 Task: Create new Company, with domain: 'qualcomm.com' and type: 'Prospect'. Add new contact for this company, with mail Id: 'Arpita.Sharma@qualcomm.com', First Name: Arpita, Last name:  Sharma, Job Title: 'IT Support Specialist', Phone Number: '(702) 555-3456'. Change life cycle stage to  Lead and lead status to  In Progress. Logged in from softage.6@softage.net
Action: Mouse moved to (110, 77)
Screenshot: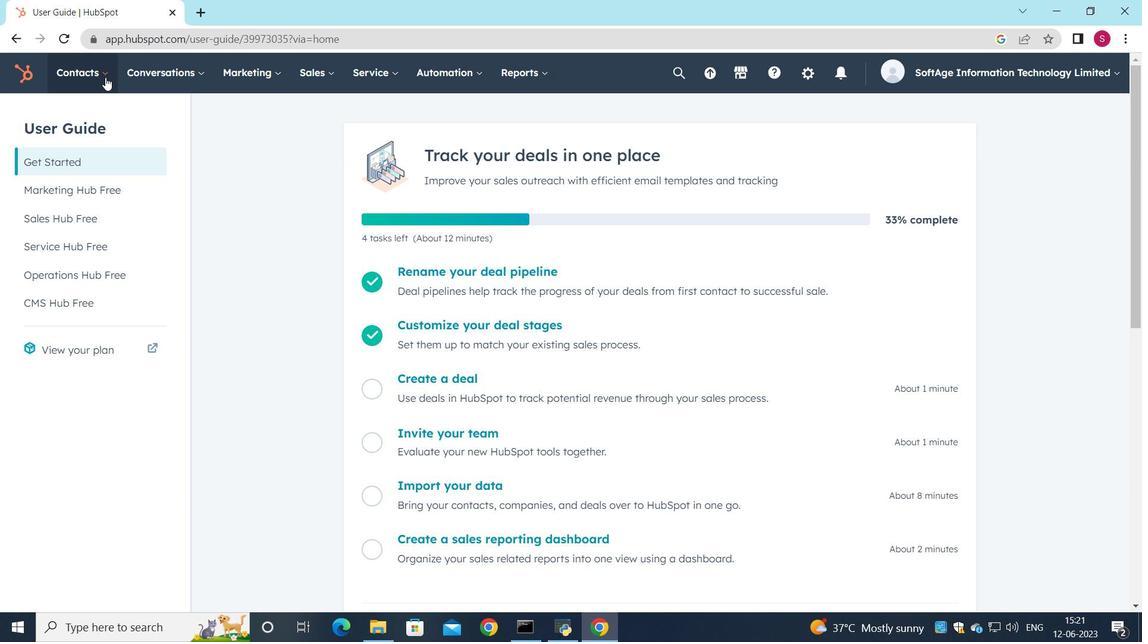 
Action: Mouse pressed left at (110, 77)
Screenshot: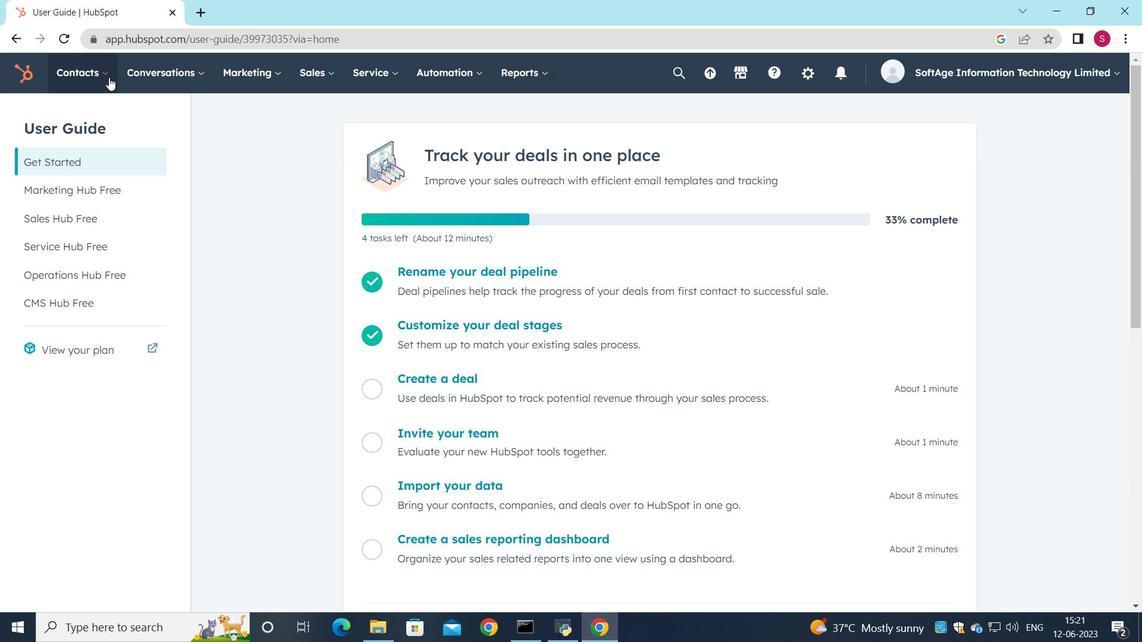 
Action: Mouse moved to (115, 142)
Screenshot: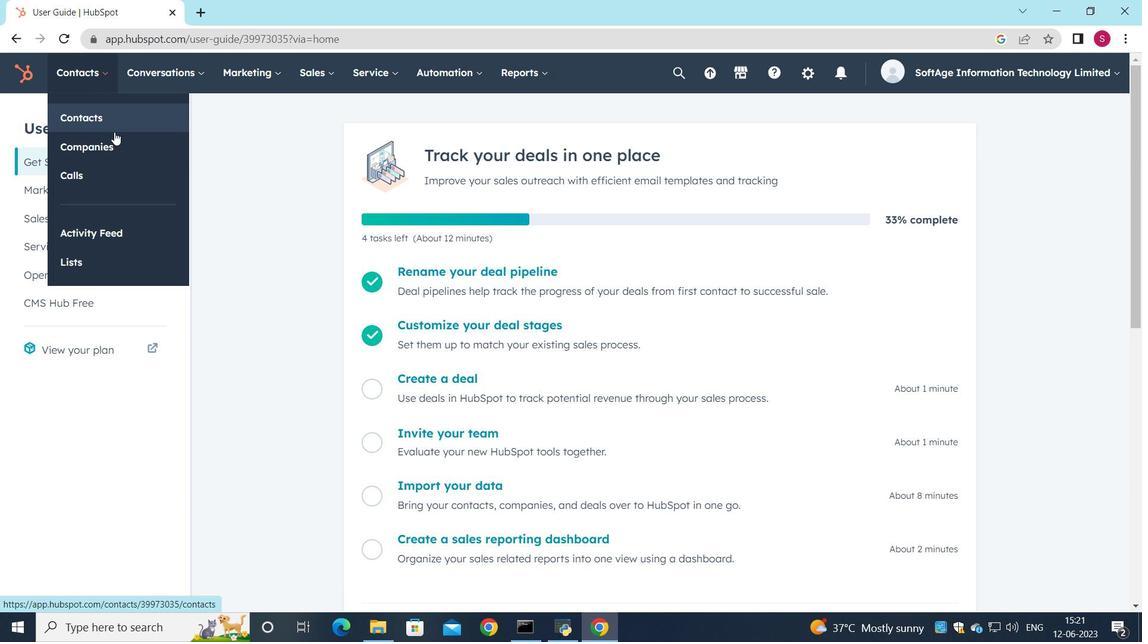 
Action: Mouse pressed left at (115, 142)
Screenshot: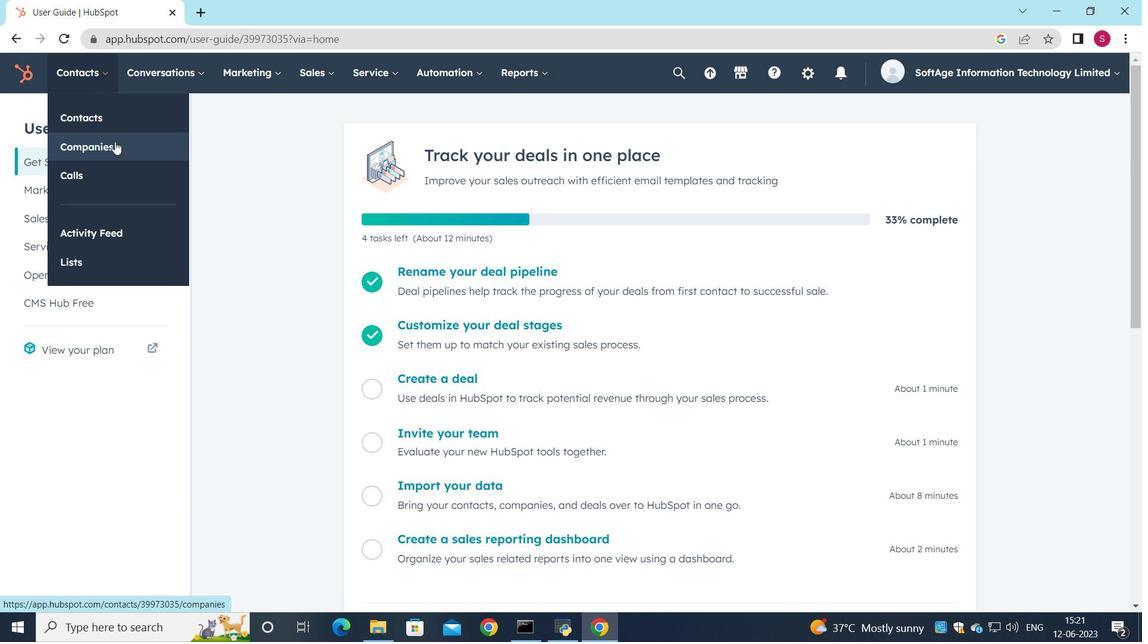 
Action: Mouse moved to (1065, 127)
Screenshot: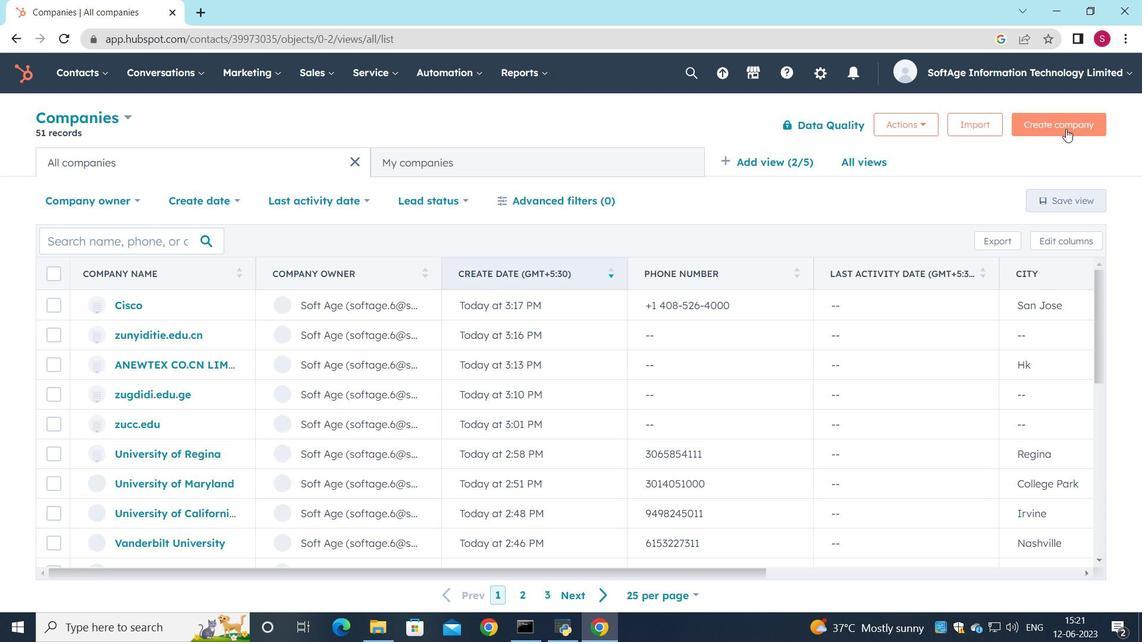 
Action: Mouse pressed left at (1065, 127)
Screenshot: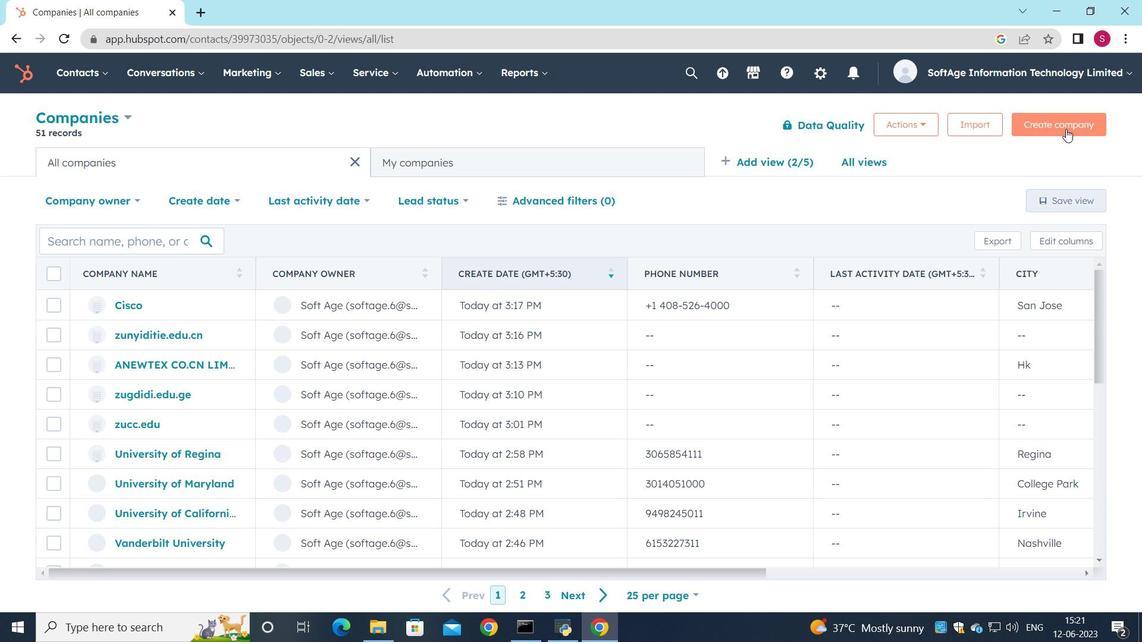 
Action: Mouse moved to (865, 196)
Screenshot: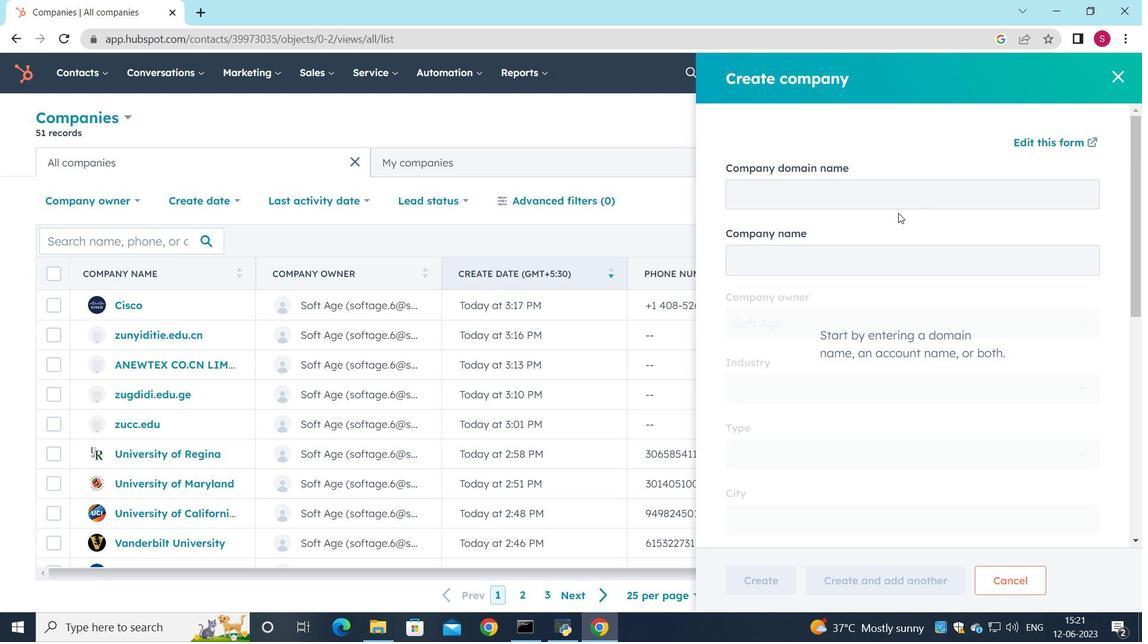 
Action: Mouse pressed left at (865, 196)
Screenshot: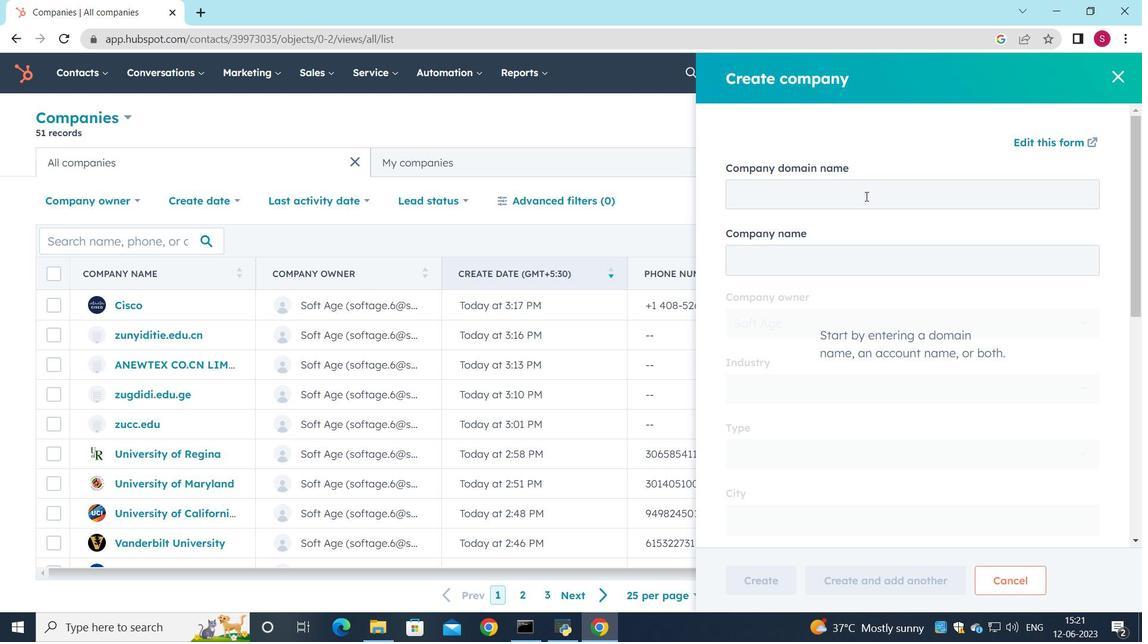 
Action: Key pressed qualcomm.com
Screenshot: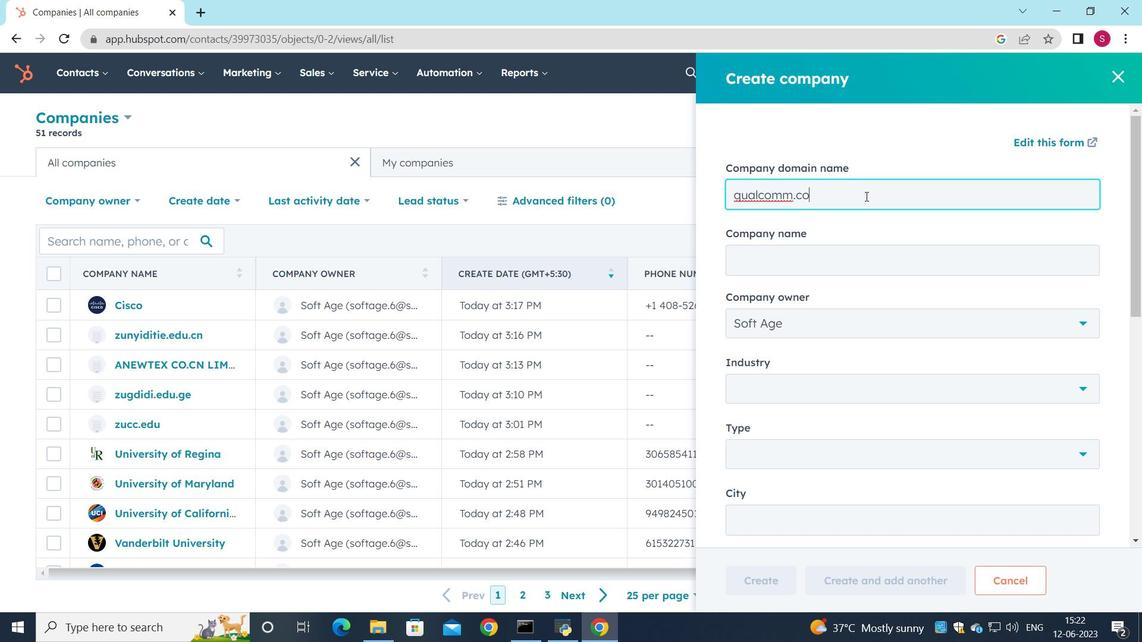 
Action: Mouse moved to (846, 275)
Screenshot: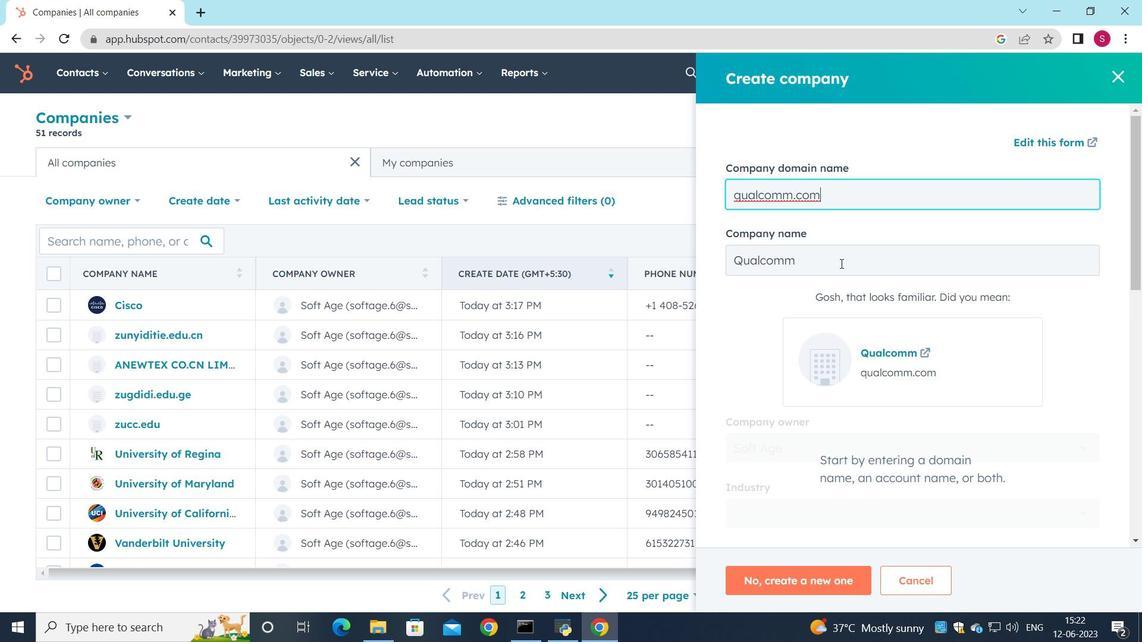 
Action: Mouse scrolled (846, 274) with delta (0, 0)
Screenshot: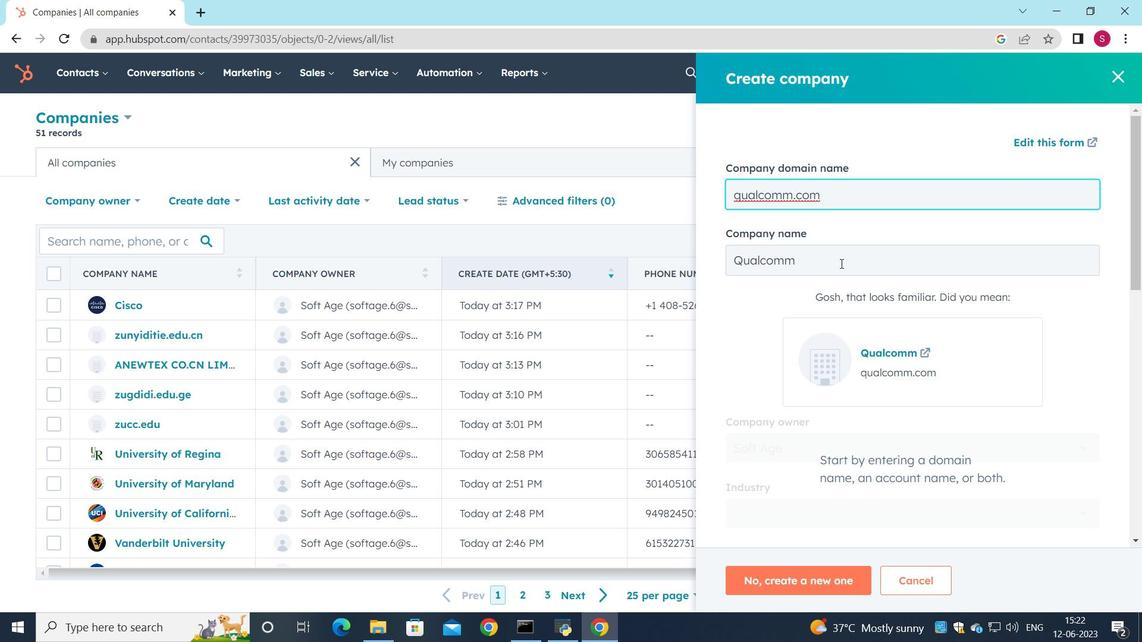 
Action: Mouse moved to (847, 277)
Screenshot: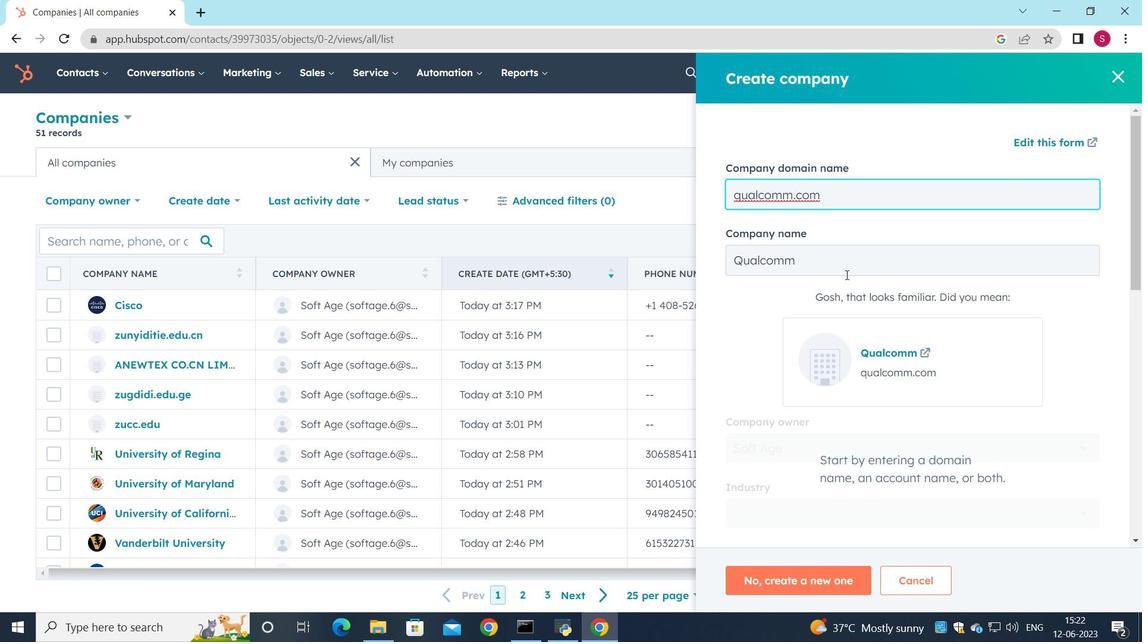 
Action: Mouse scrolled (847, 277) with delta (0, 0)
Screenshot: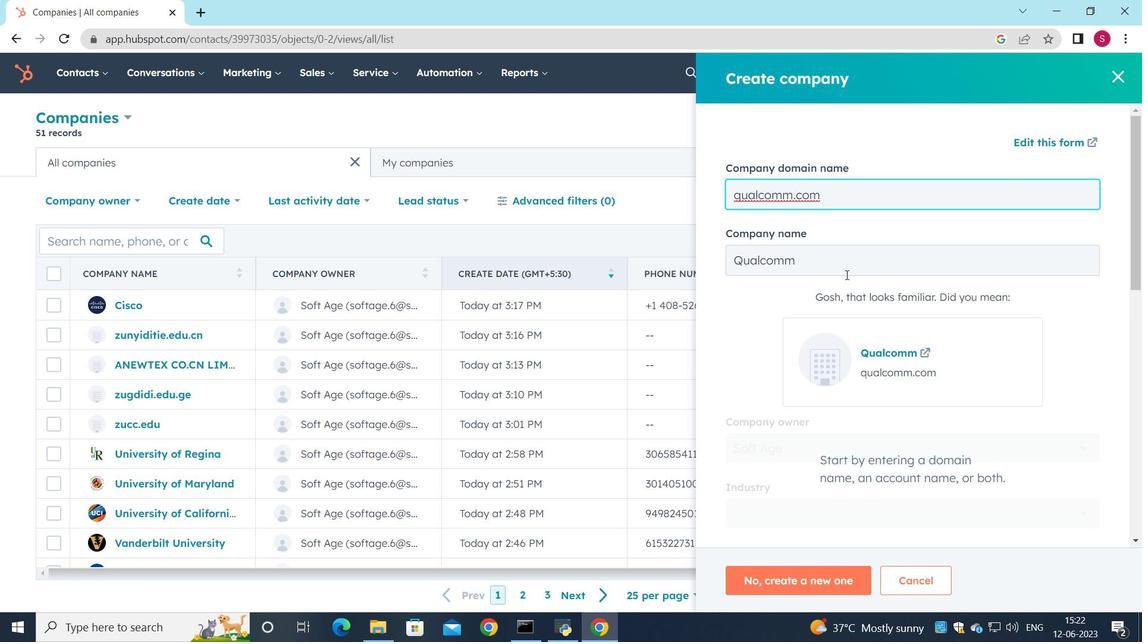 
Action: Mouse moved to (847, 279)
Screenshot: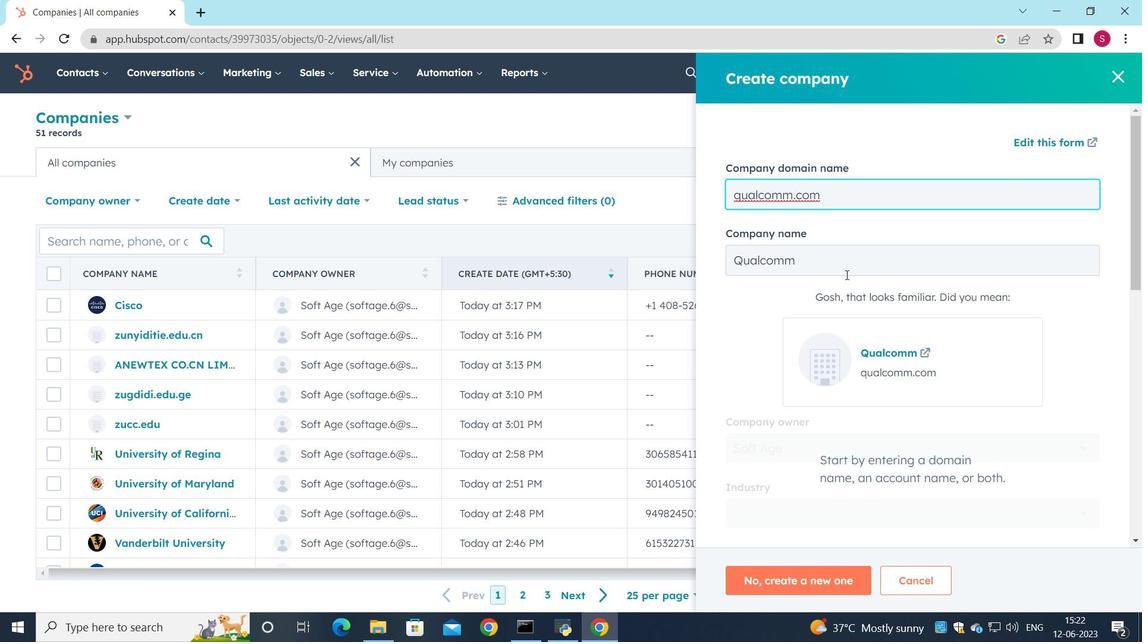
Action: Mouse scrolled (847, 278) with delta (0, 0)
Screenshot: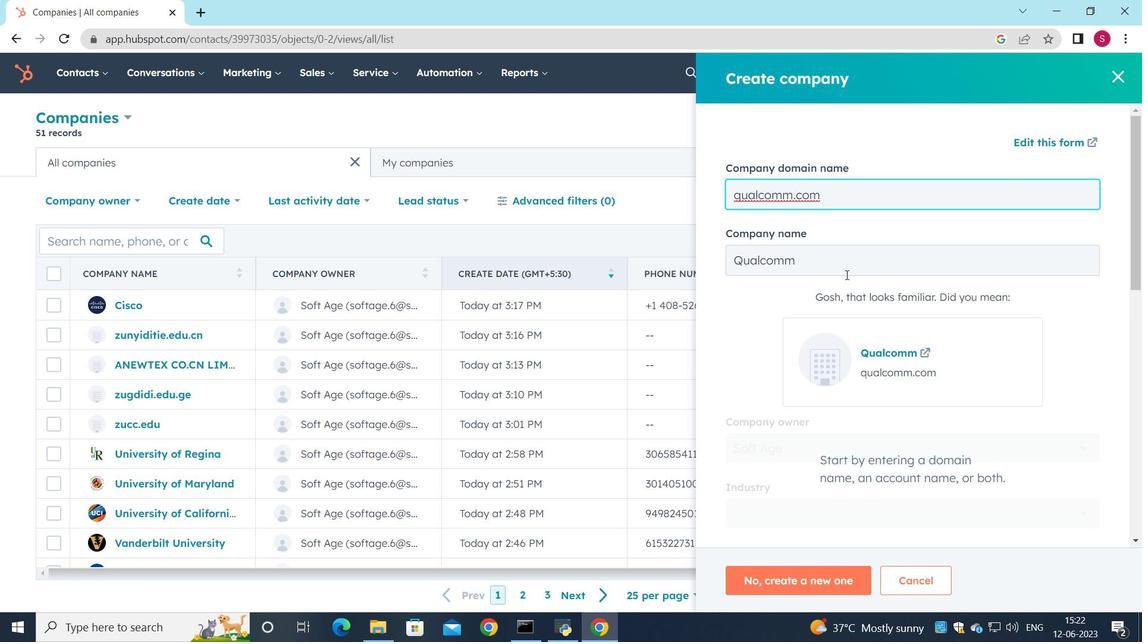 
Action: Mouse moved to (869, 306)
Screenshot: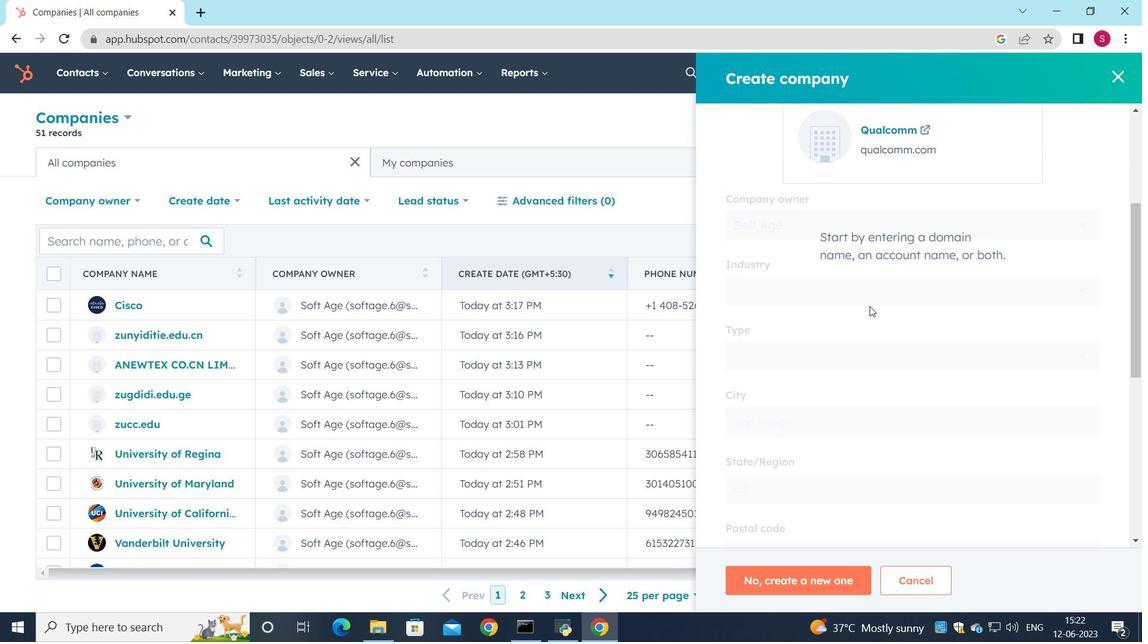 
Action: Mouse scrolled (869, 306) with delta (0, 0)
Screenshot: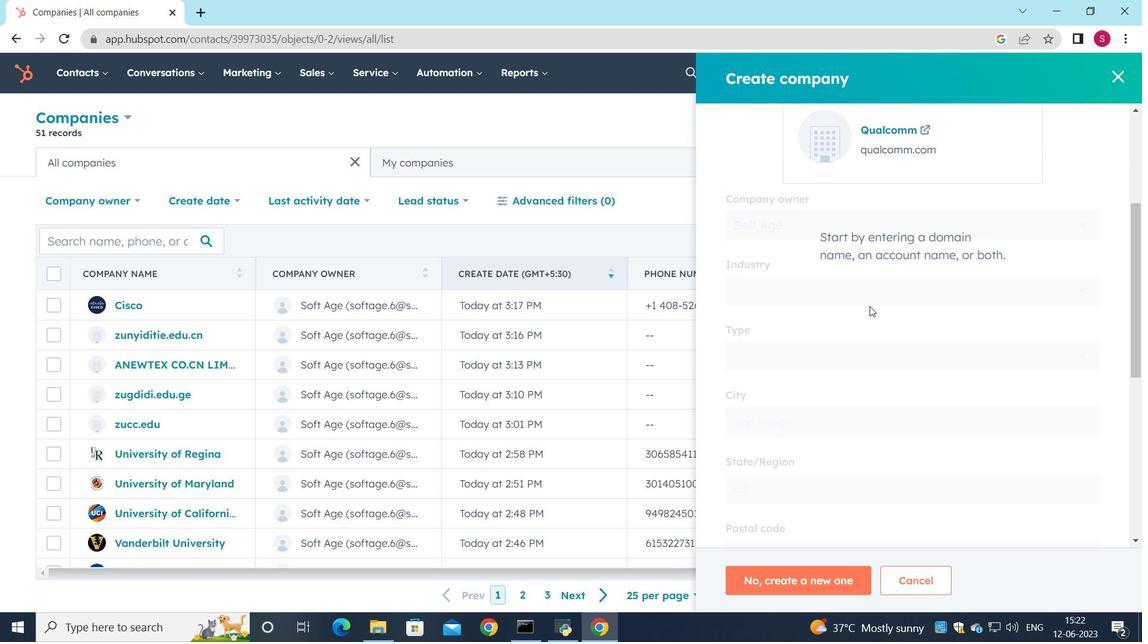 
Action: Mouse scrolled (869, 306) with delta (0, 0)
Screenshot: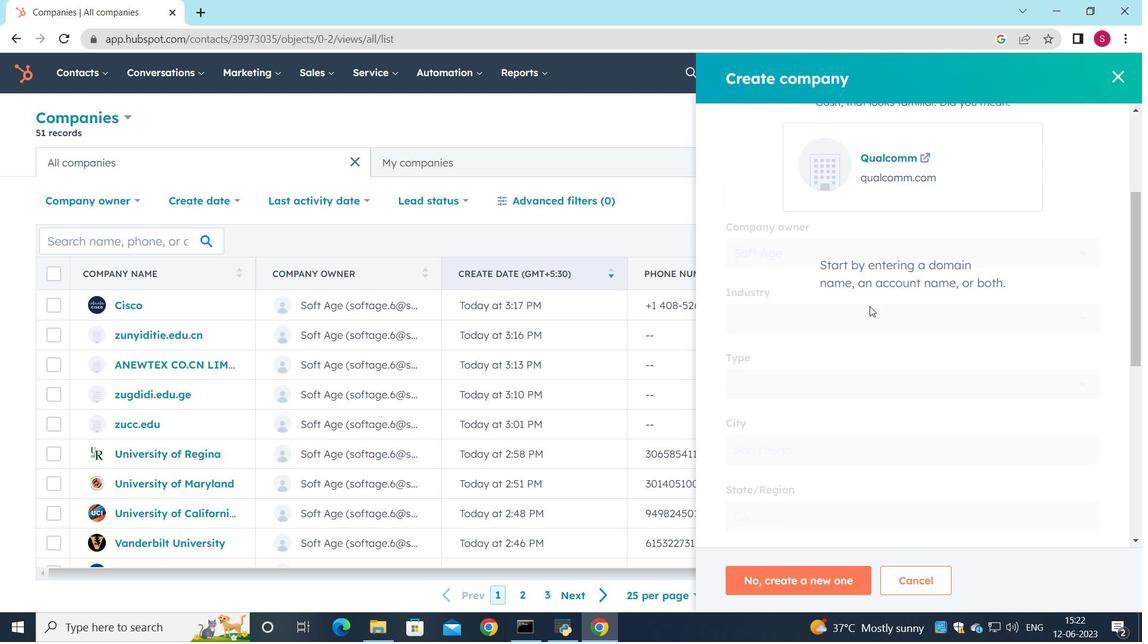 
Action: Mouse scrolled (869, 306) with delta (0, 0)
Screenshot: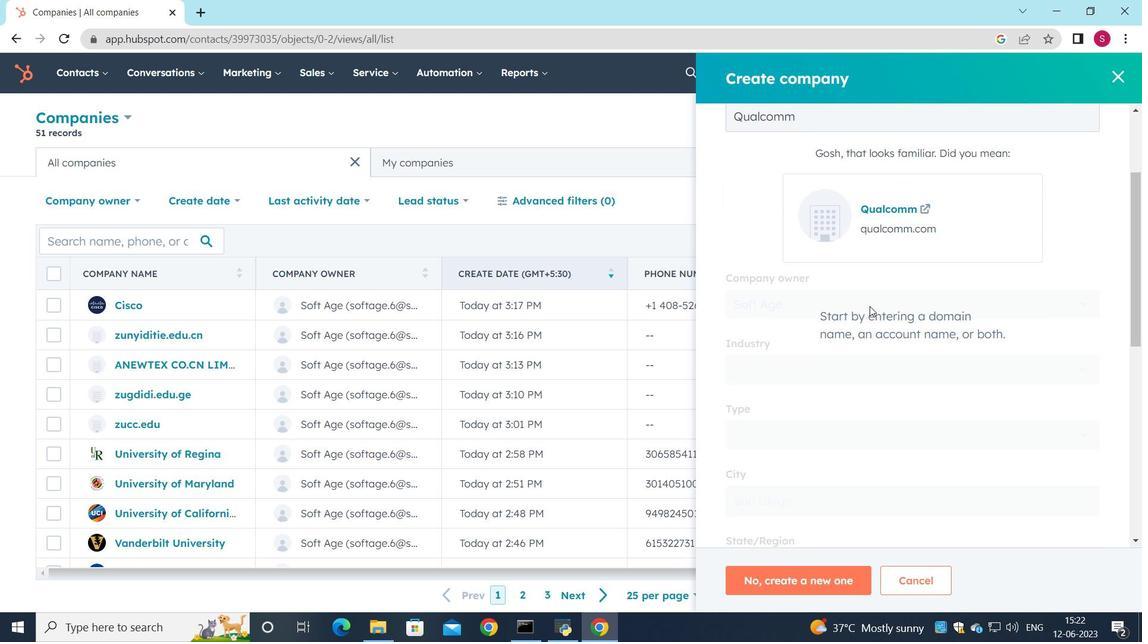 
Action: Mouse scrolled (869, 306) with delta (0, 0)
Screenshot: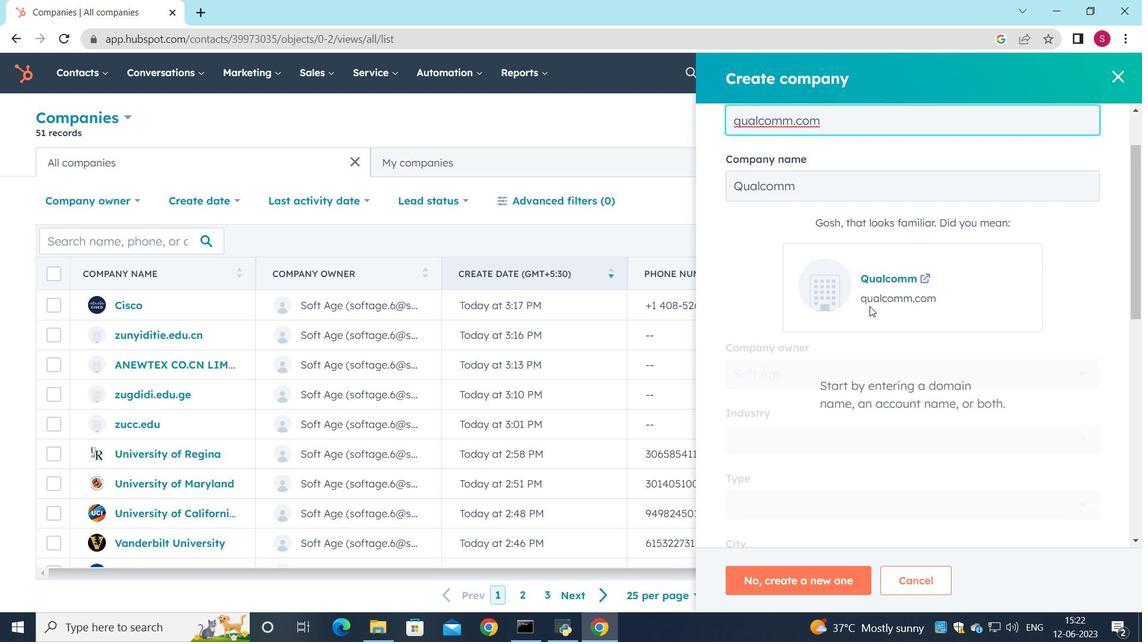 
Action: Mouse moved to (801, 590)
Screenshot: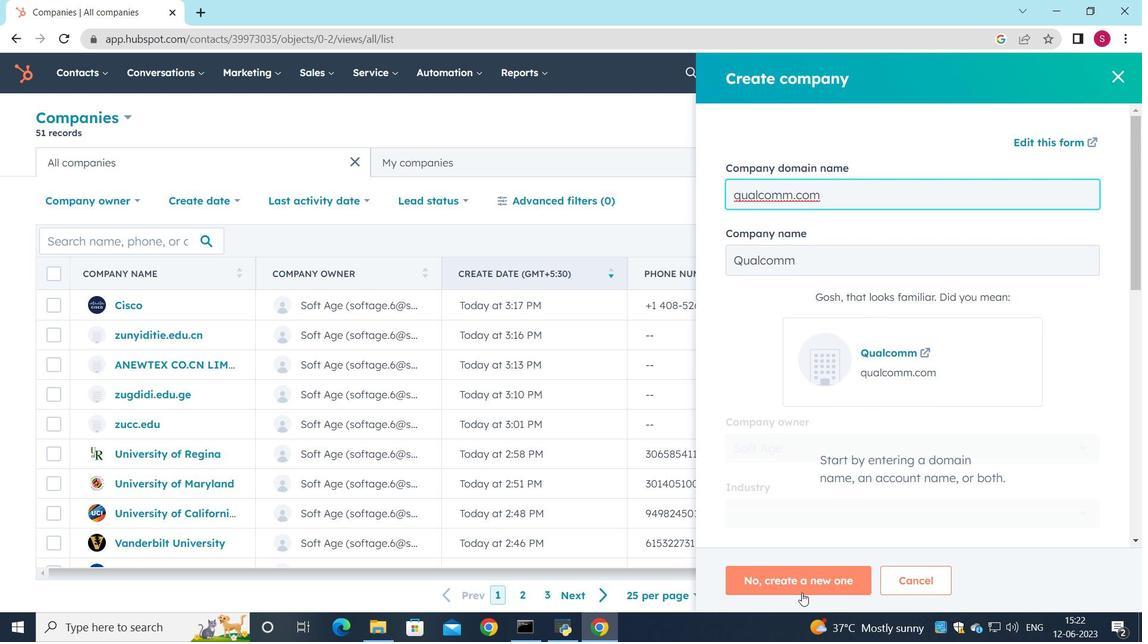 
Action: Mouse pressed left at (801, 590)
Screenshot: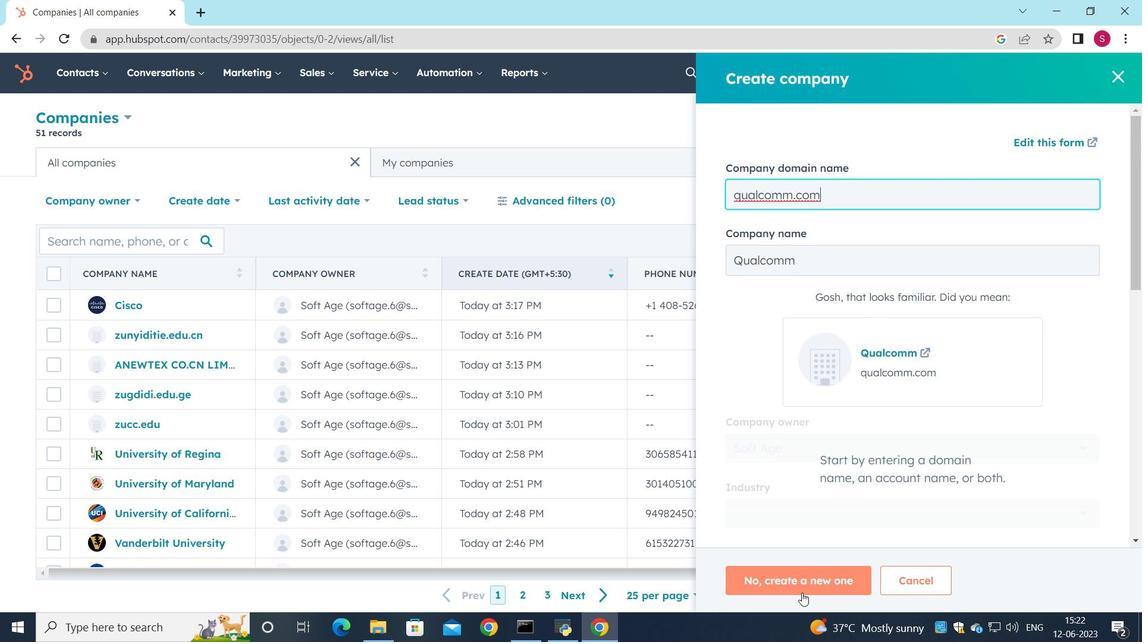 
Action: Mouse moved to (796, 413)
Screenshot: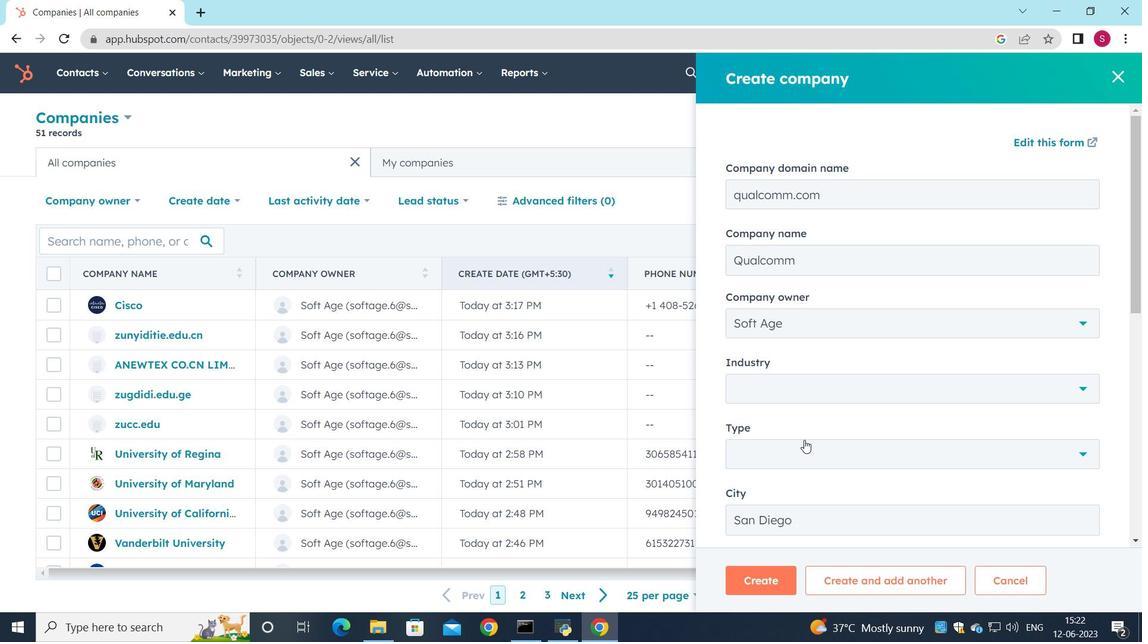 
Action: Mouse scrolled (796, 412) with delta (0, 0)
Screenshot: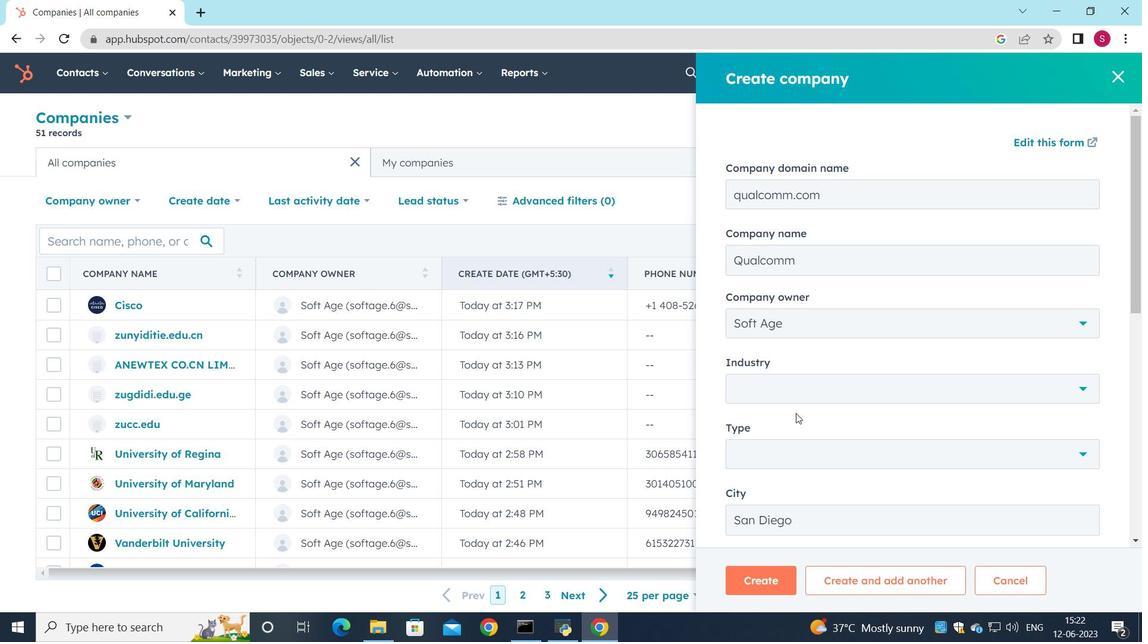 
Action: Mouse scrolled (796, 412) with delta (0, 0)
Screenshot: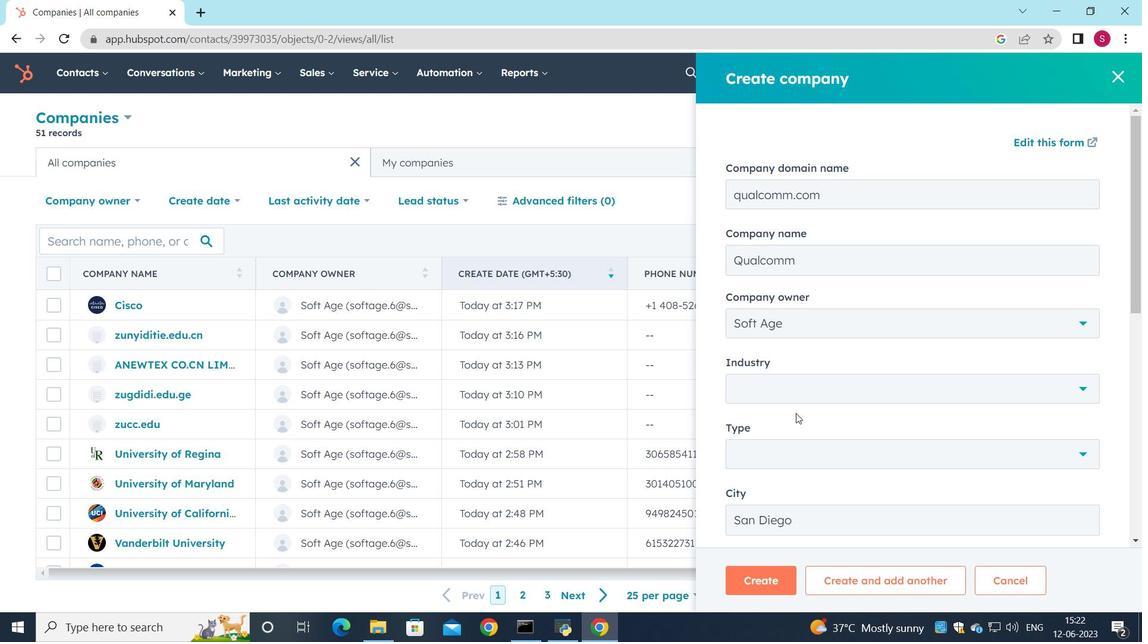 
Action: Mouse scrolled (796, 412) with delta (0, 0)
Screenshot: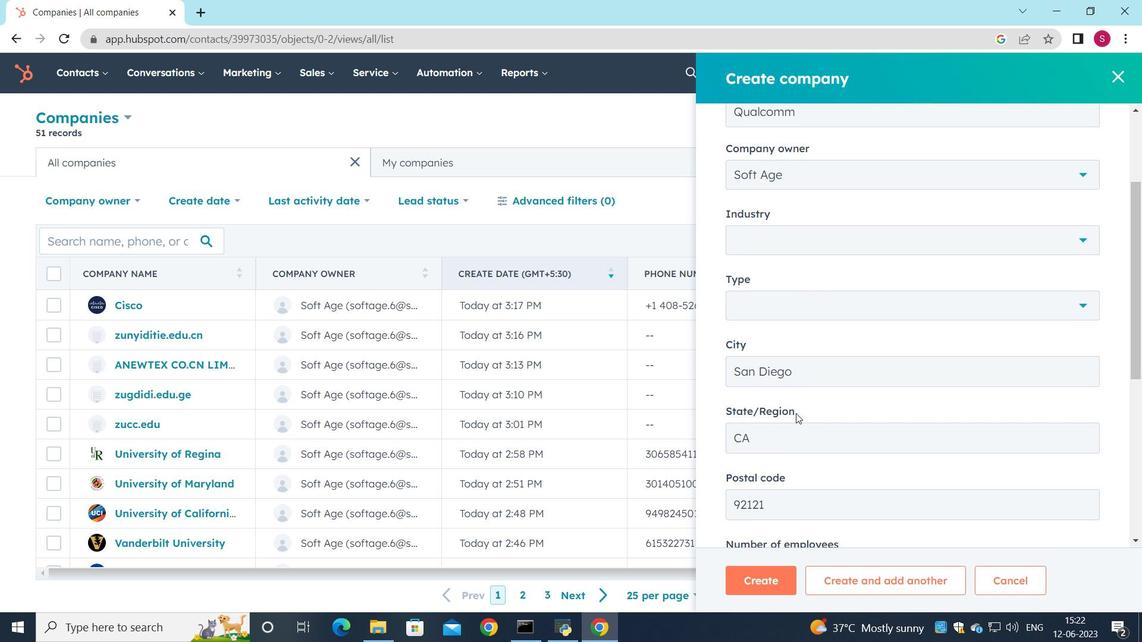 
Action: Mouse scrolled (796, 412) with delta (0, 0)
Screenshot: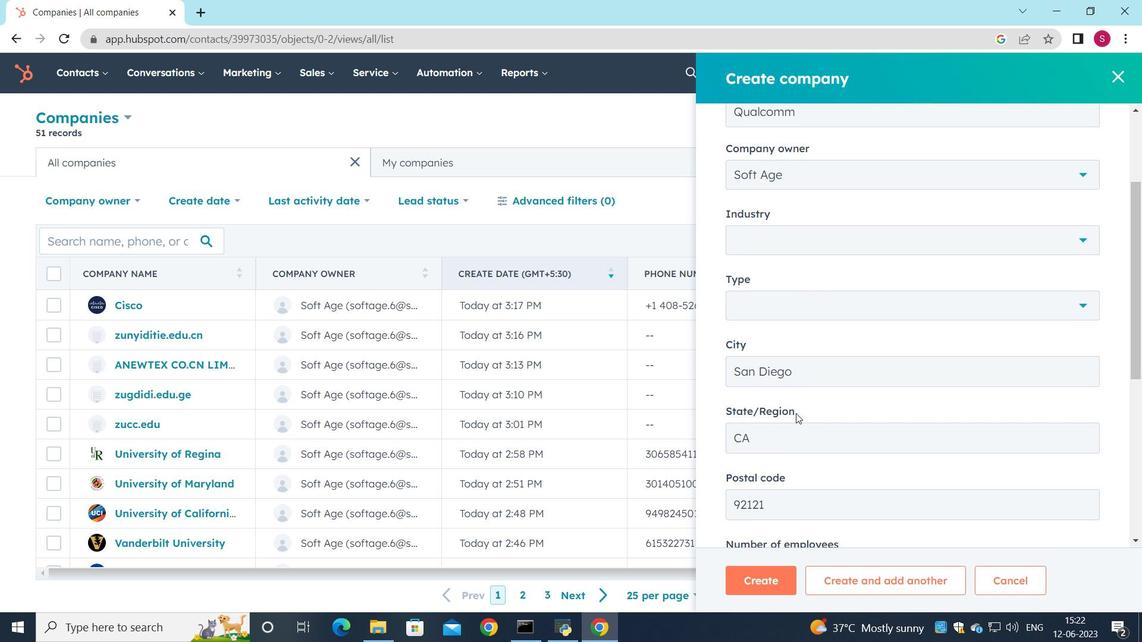 
Action: Mouse scrolled (796, 412) with delta (0, 0)
Screenshot: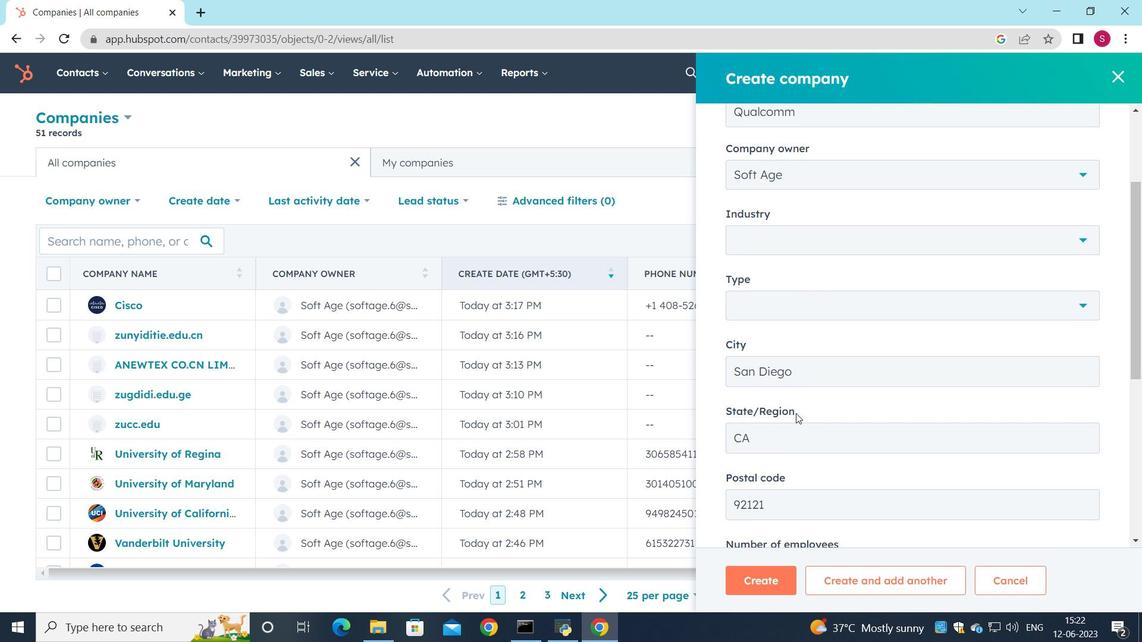 
Action: Mouse moved to (759, 582)
Screenshot: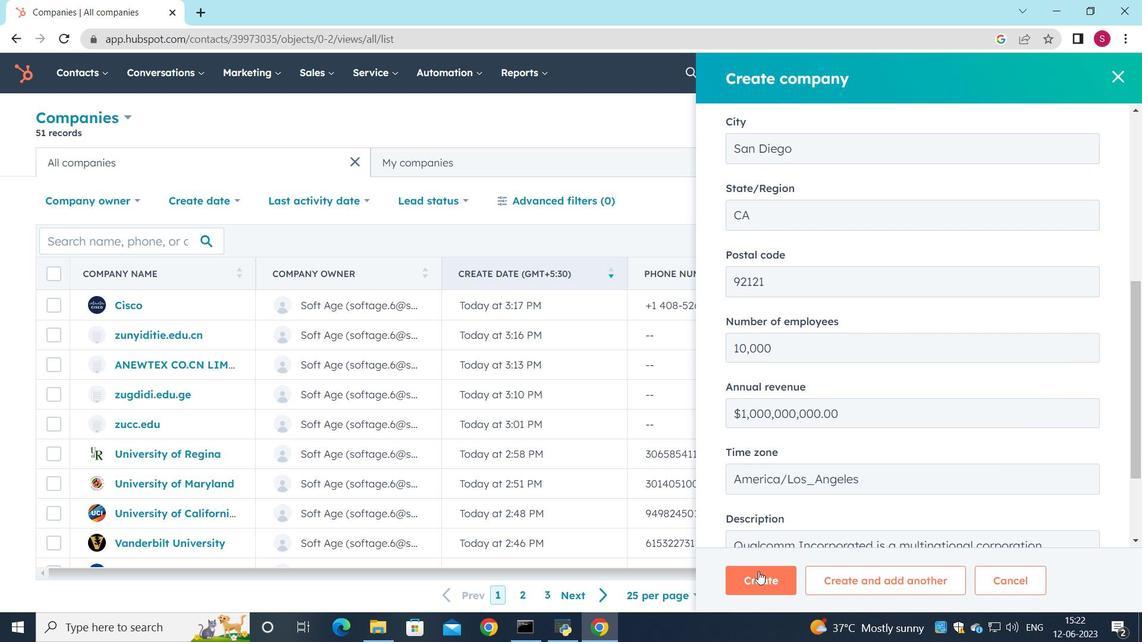 
Action: Mouse pressed left at (759, 582)
Screenshot: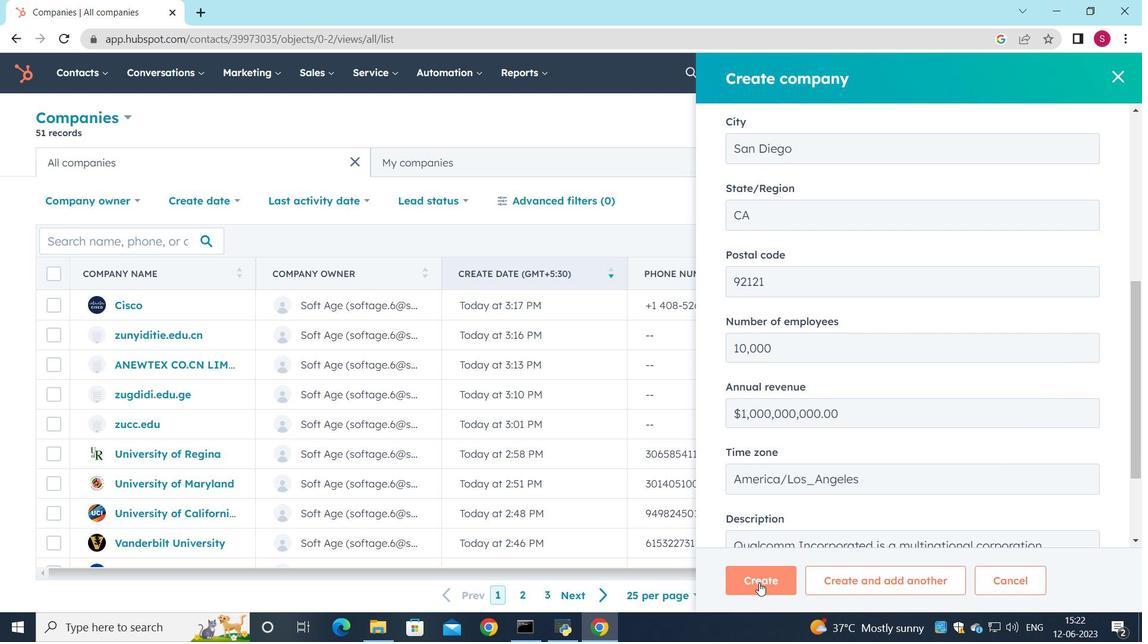
Action: Mouse moved to (684, 428)
Screenshot: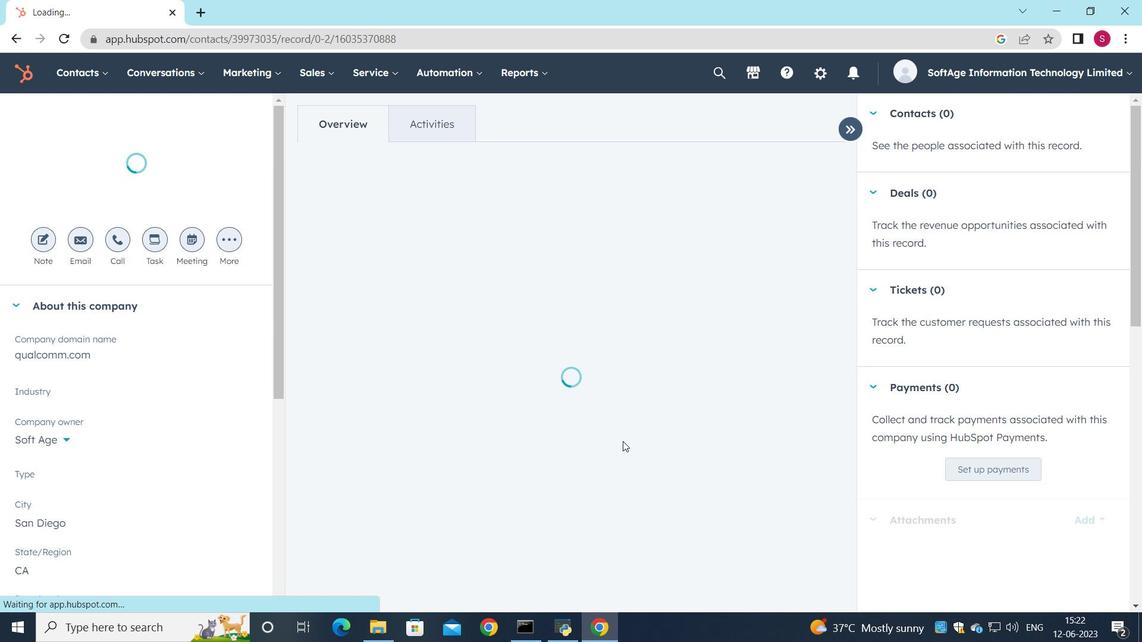 
Action: Mouse scrolled (684, 427) with delta (0, 0)
Screenshot: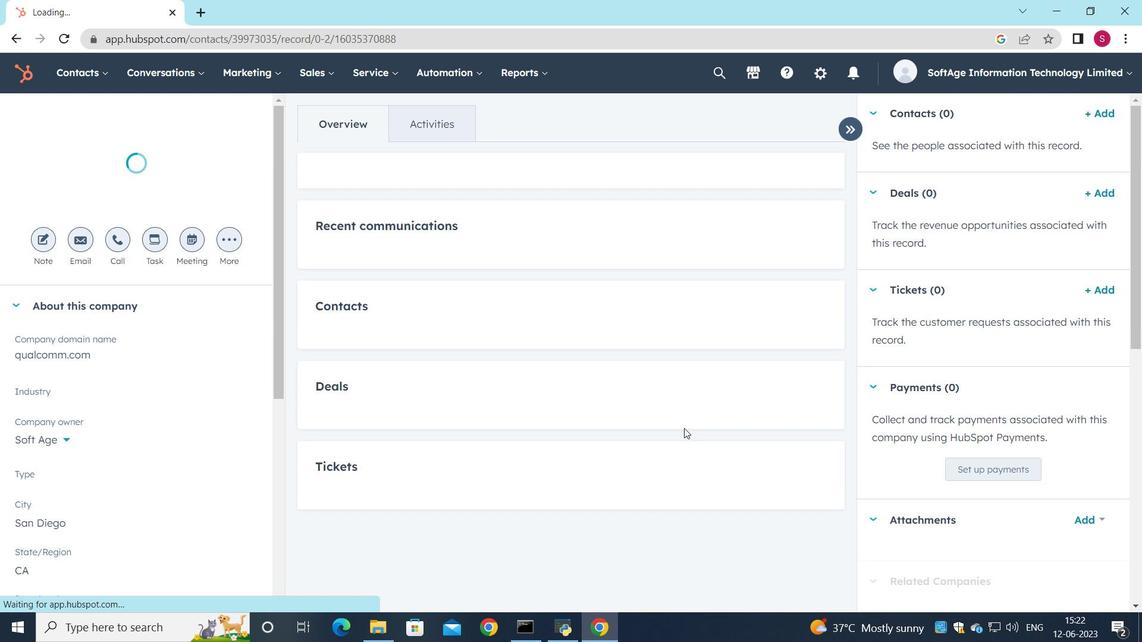 
Action: Mouse scrolled (684, 427) with delta (0, 0)
Screenshot: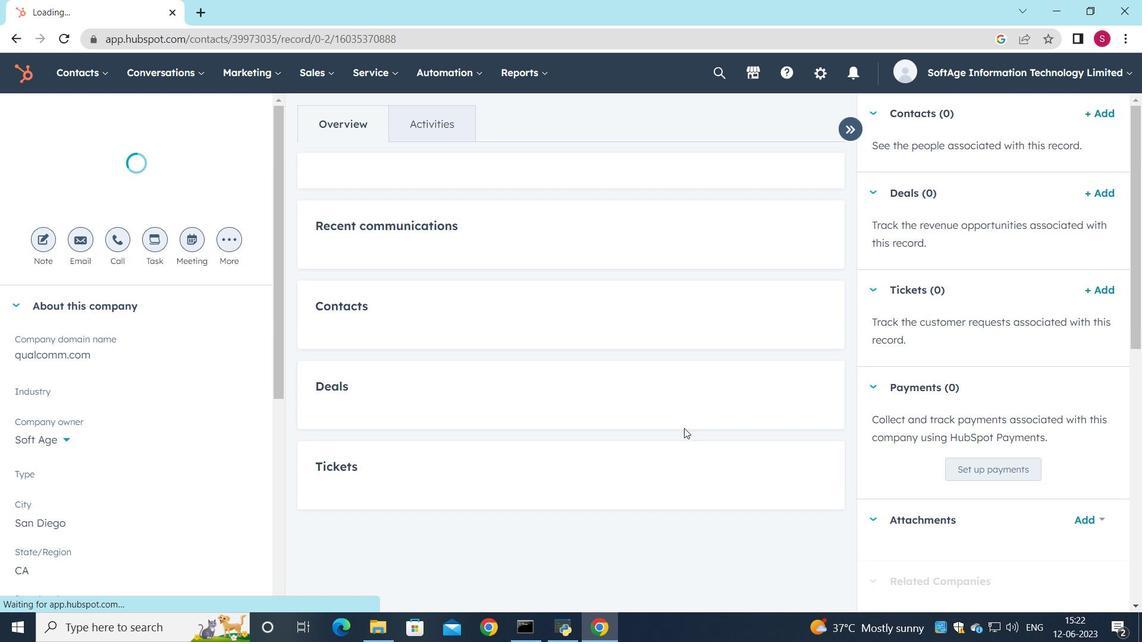 
Action: Mouse moved to (712, 419)
Screenshot: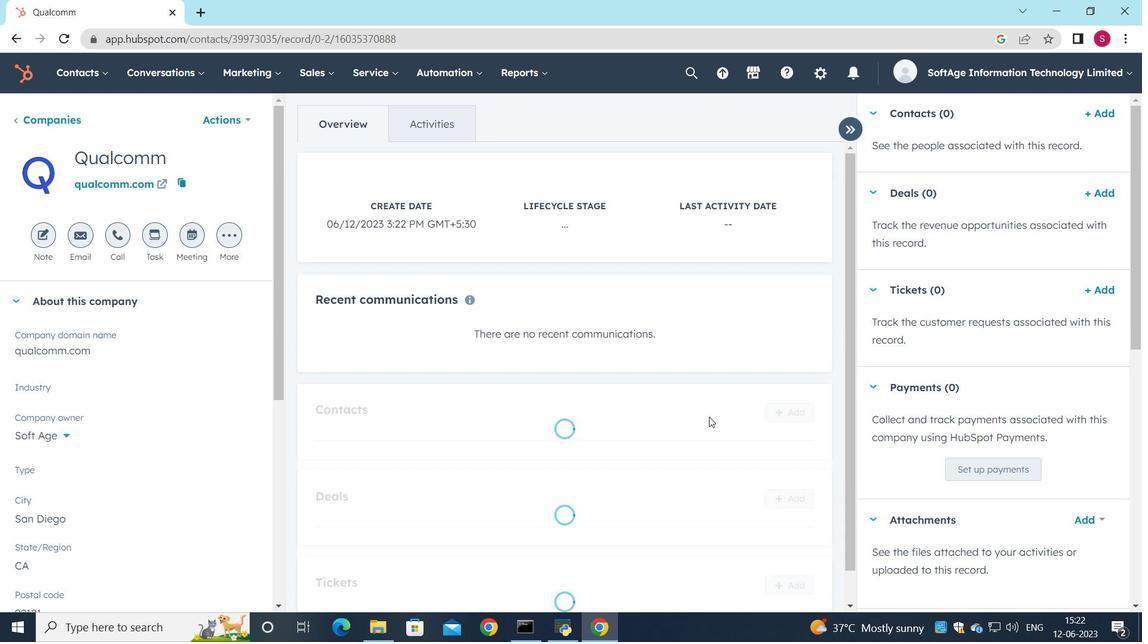 
Action: Mouse scrolled (710, 417) with delta (0, 0)
Screenshot: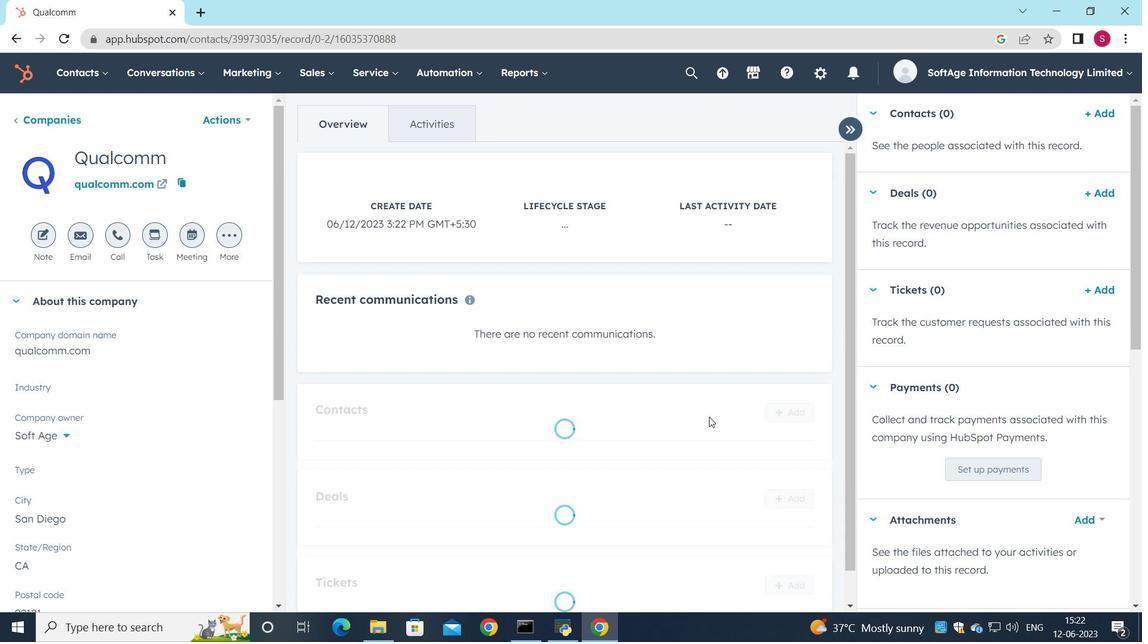
Action: Mouse scrolled (712, 419) with delta (0, 0)
Screenshot: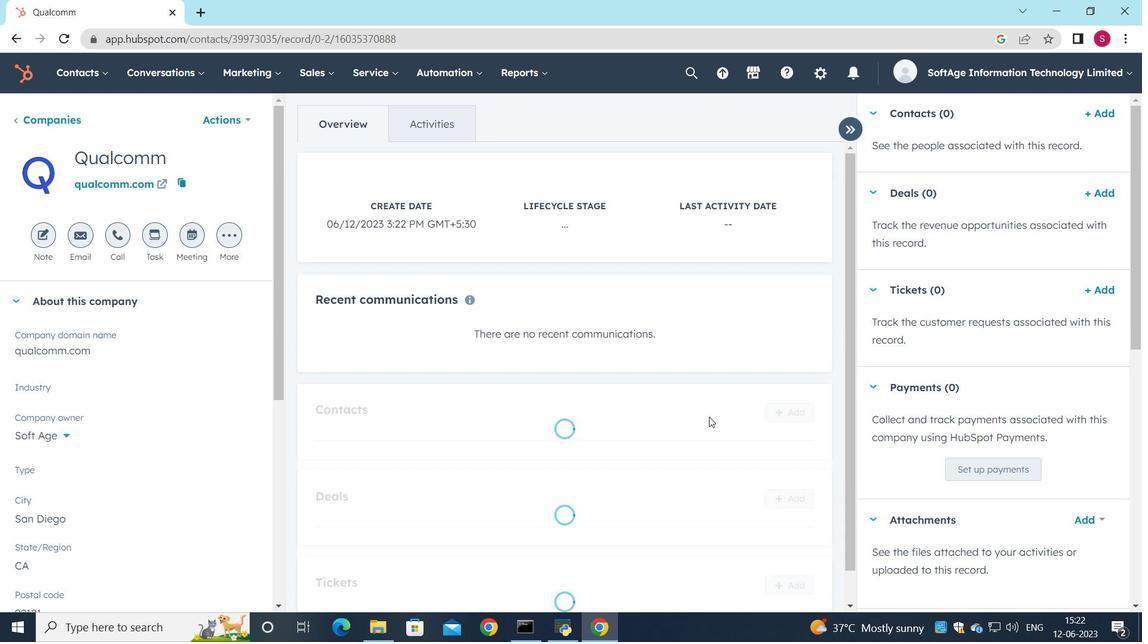 
Action: Mouse moved to (797, 379)
Screenshot: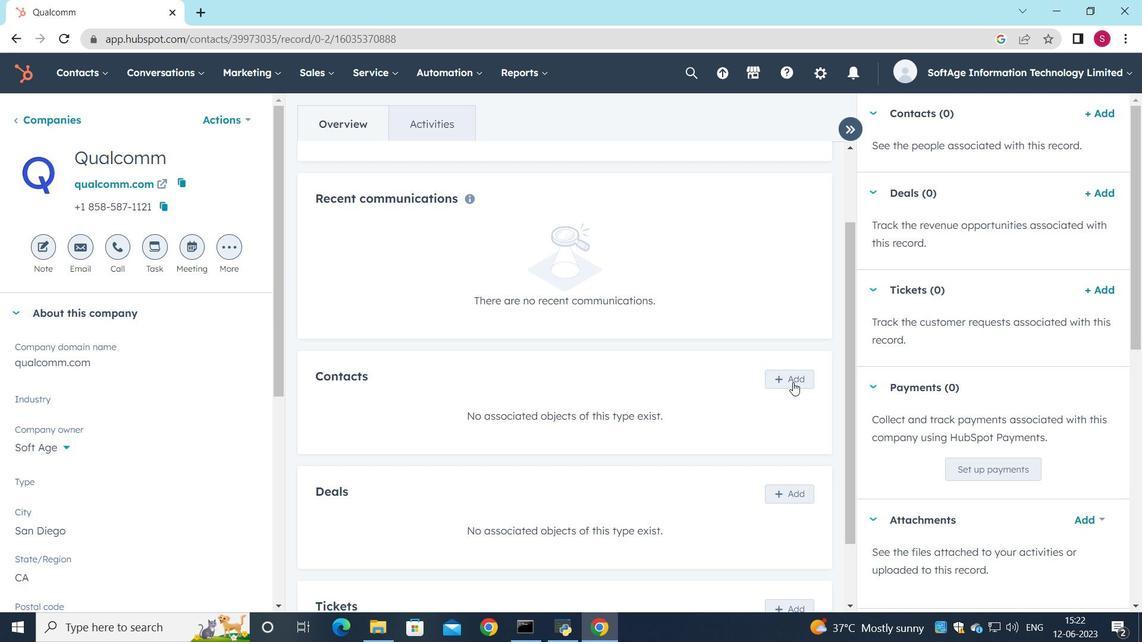 
Action: Mouse pressed left at (797, 379)
Screenshot: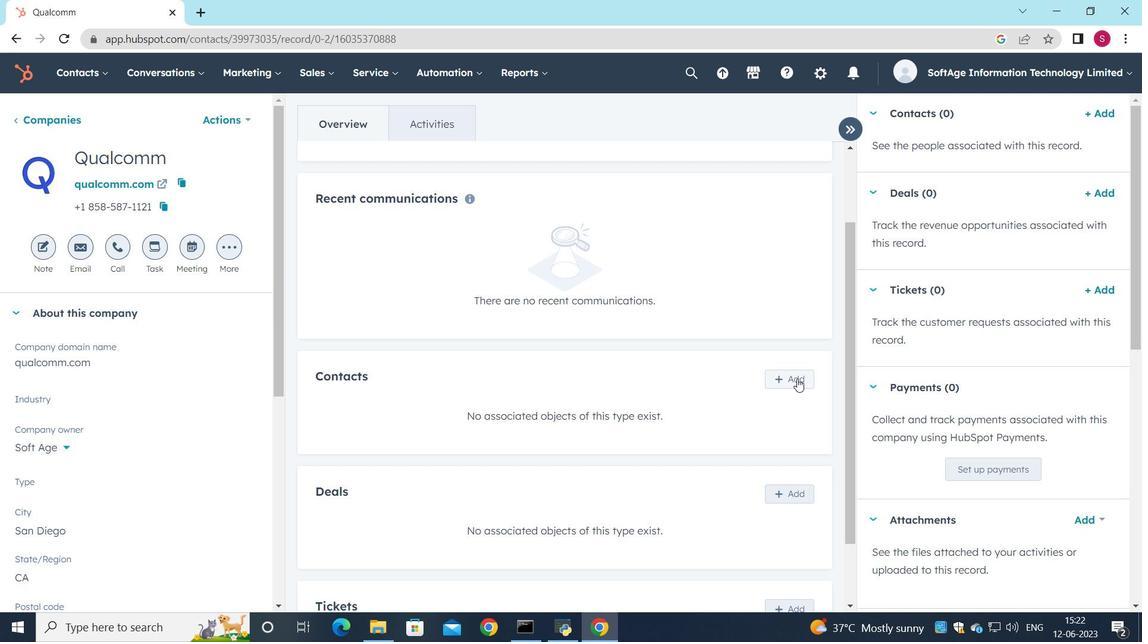 
Action: Mouse moved to (833, 156)
Screenshot: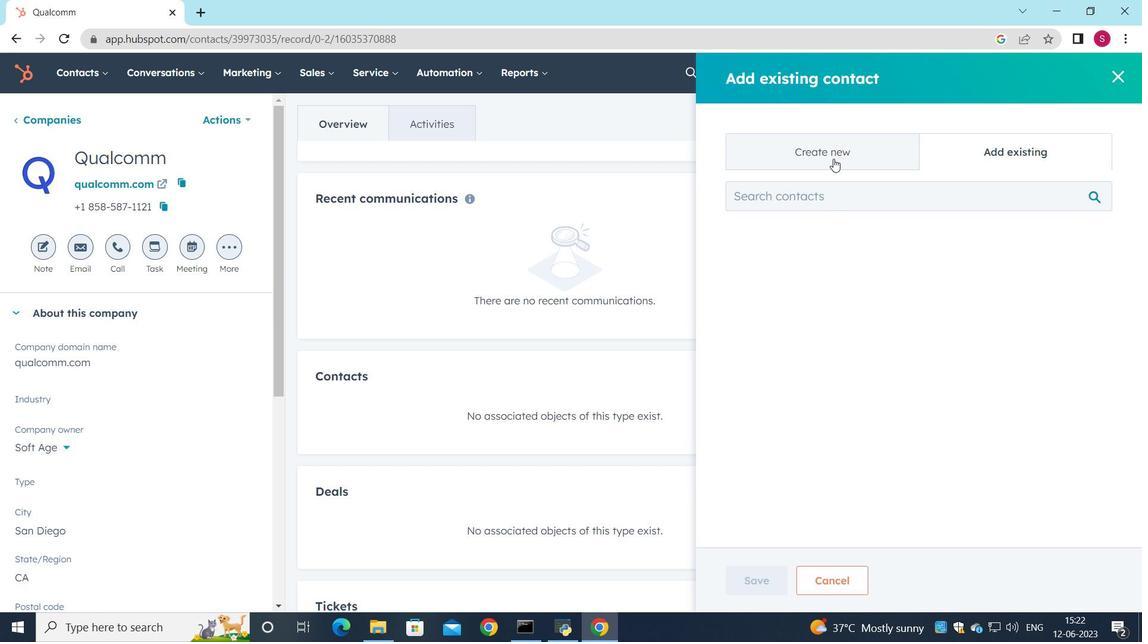 
Action: Mouse pressed left at (833, 156)
Screenshot: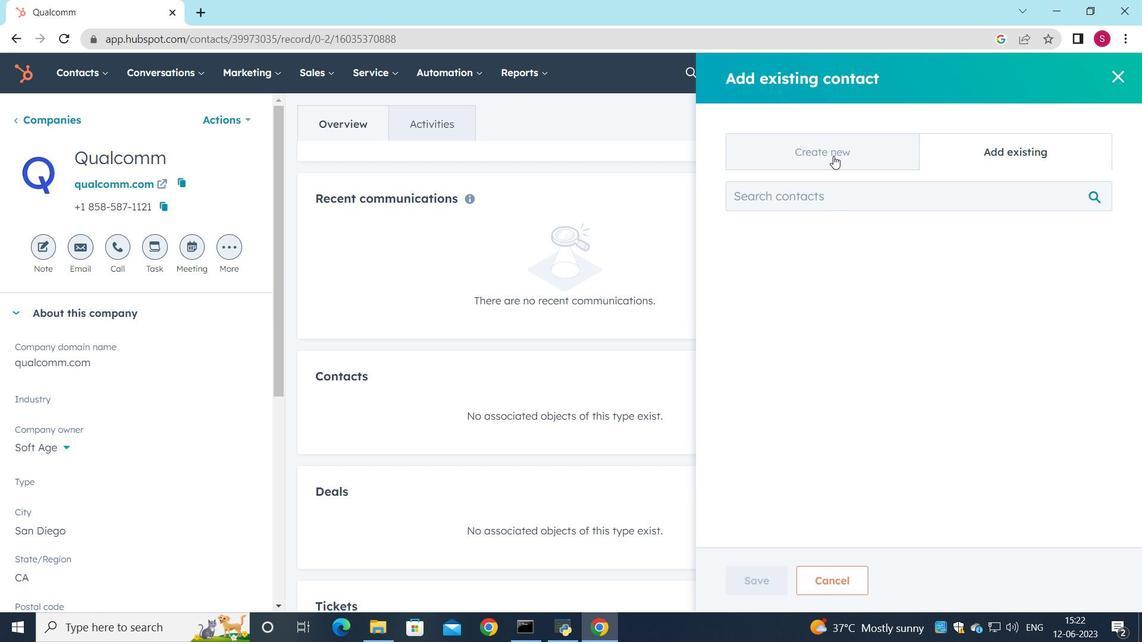 
Action: Mouse moved to (841, 233)
Screenshot: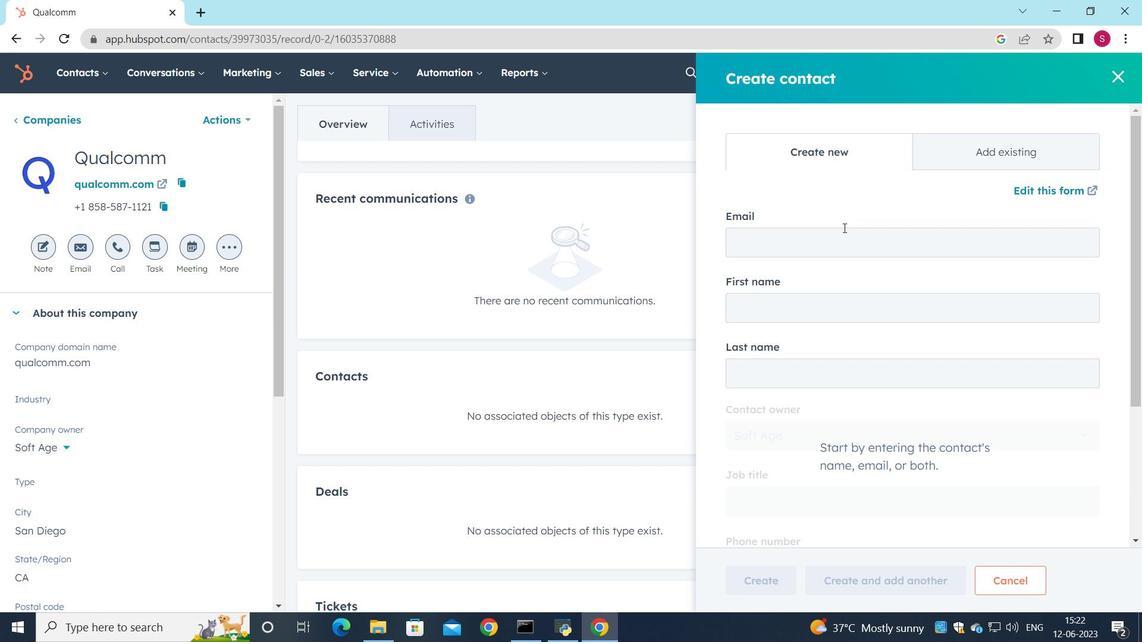 
Action: Mouse pressed left at (841, 233)
Screenshot: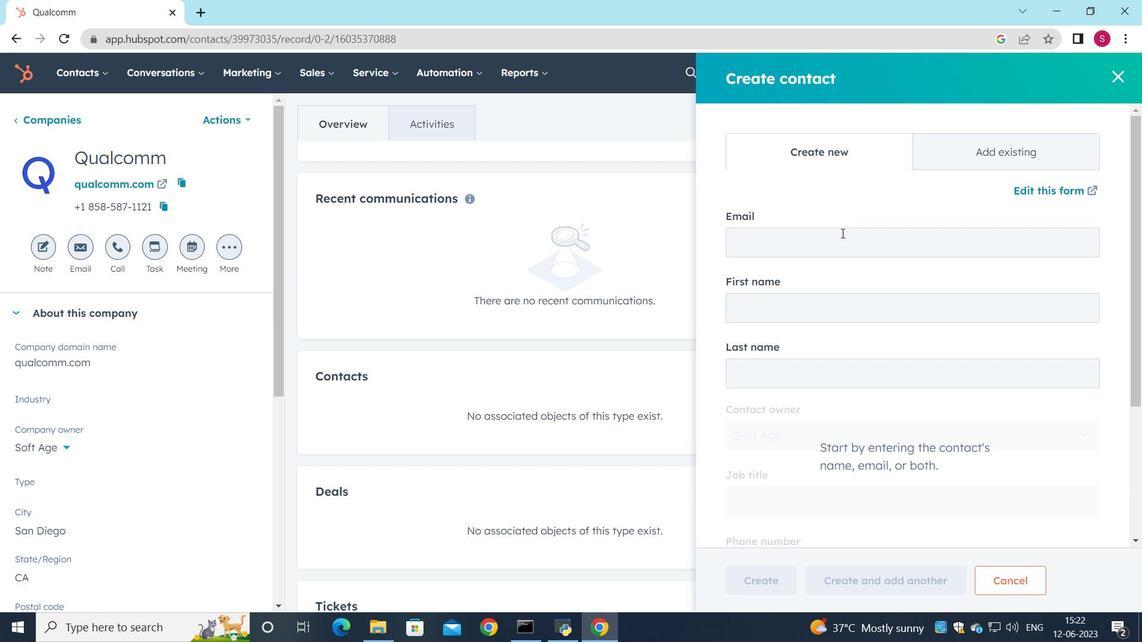 
Action: Mouse moved to (885, 250)
Screenshot: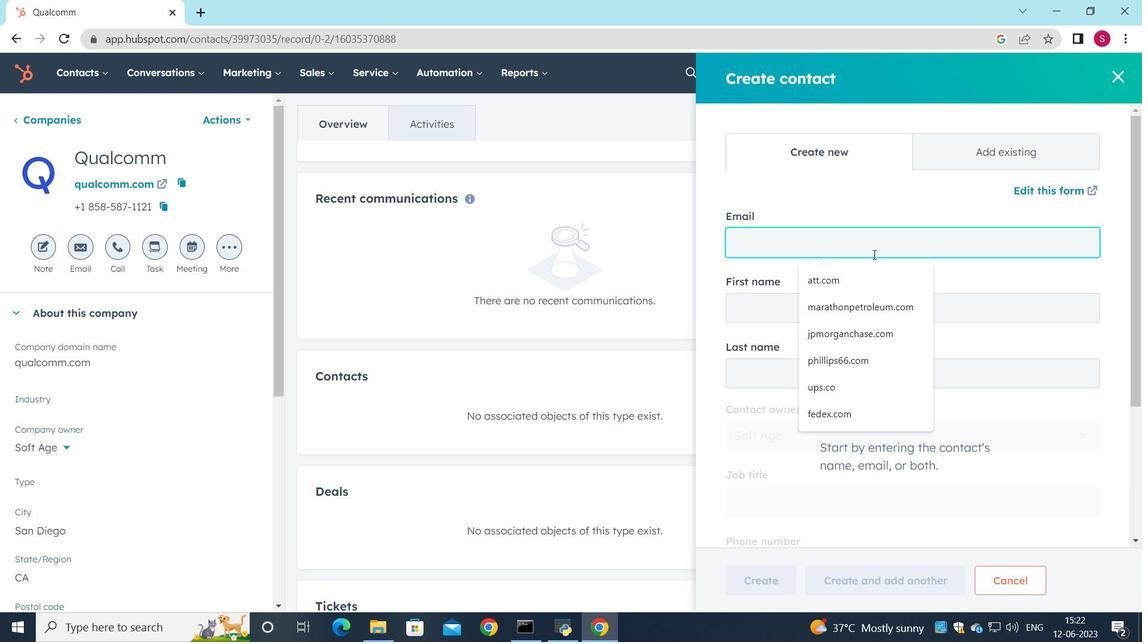 
Action: Key pressed <Key.shift>Arpita.<Key.shift>Sharma<Key.shift>@qualcomm.com
Screenshot: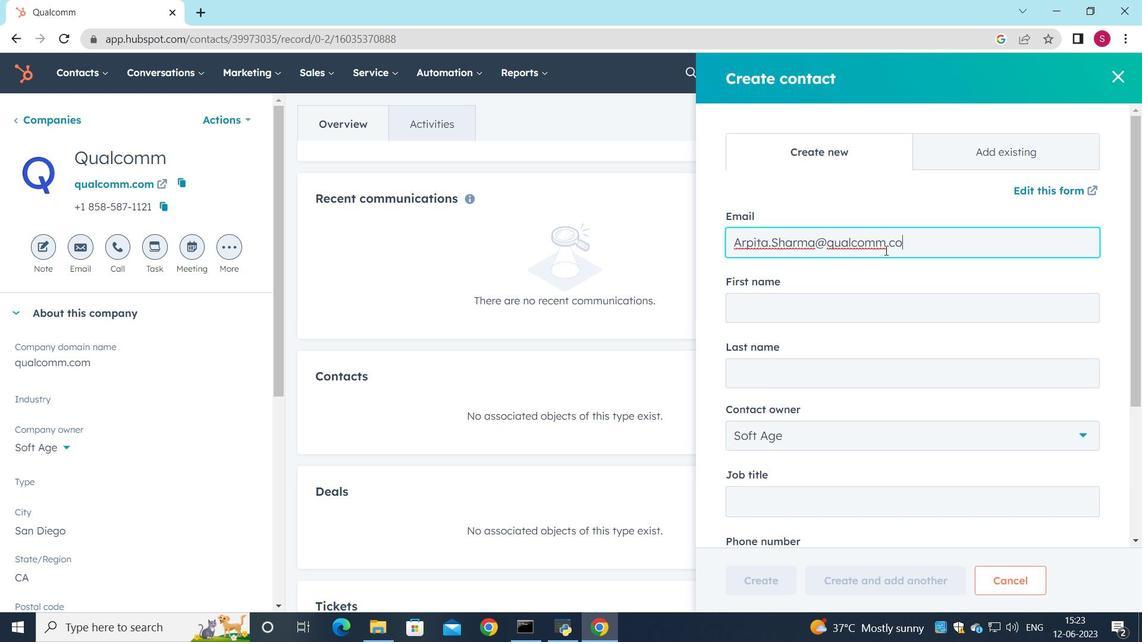
Action: Mouse moved to (800, 318)
Screenshot: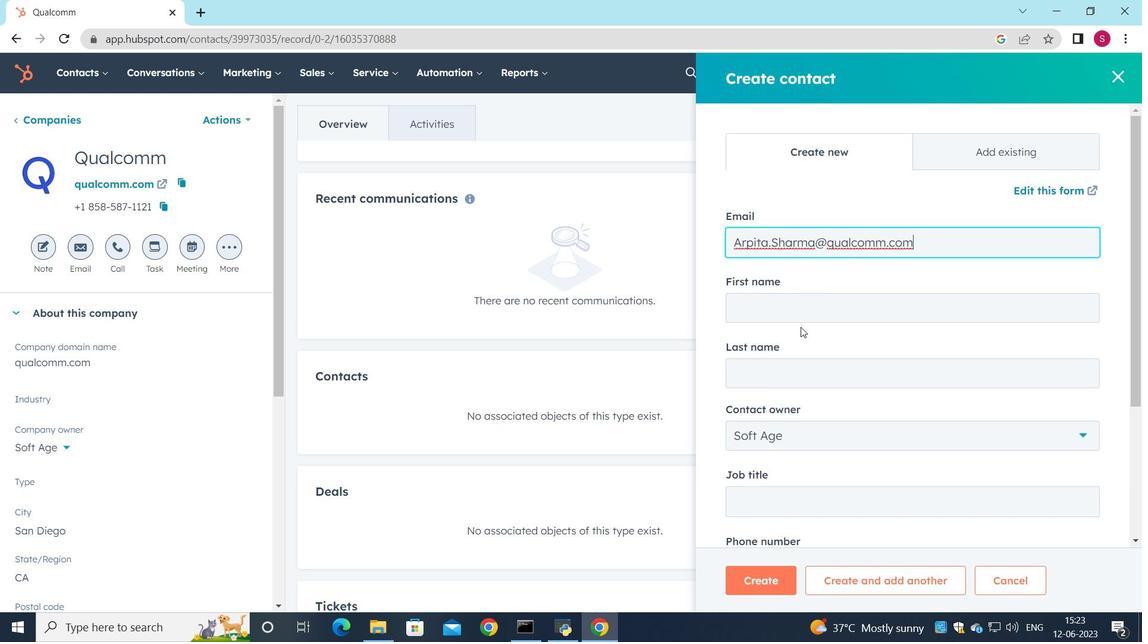 
Action: Mouse pressed left at (800, 318)
Screenshot: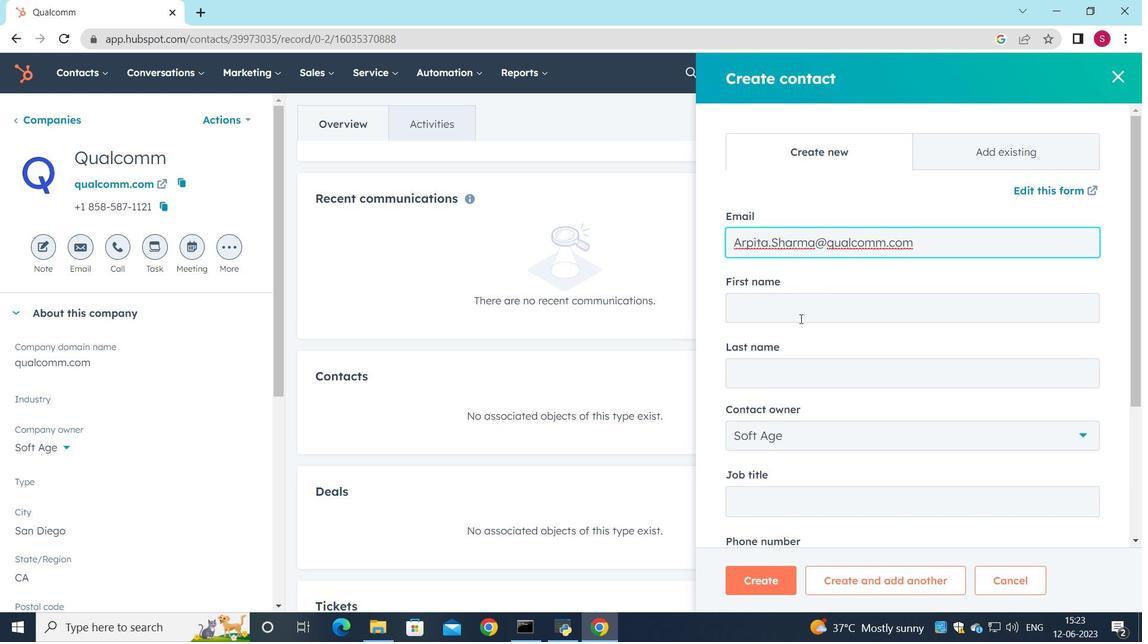 
Action: Key pressed <Key.shift>Arpita
Screenshot: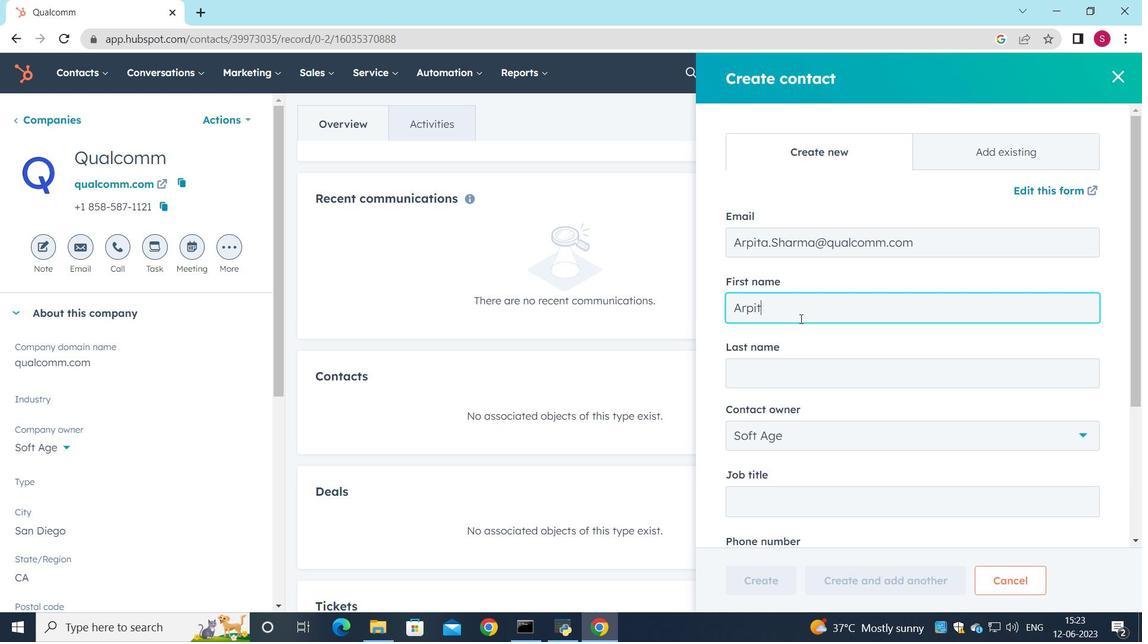 
Action: Mouse moved to (791, 378)
Screenshot: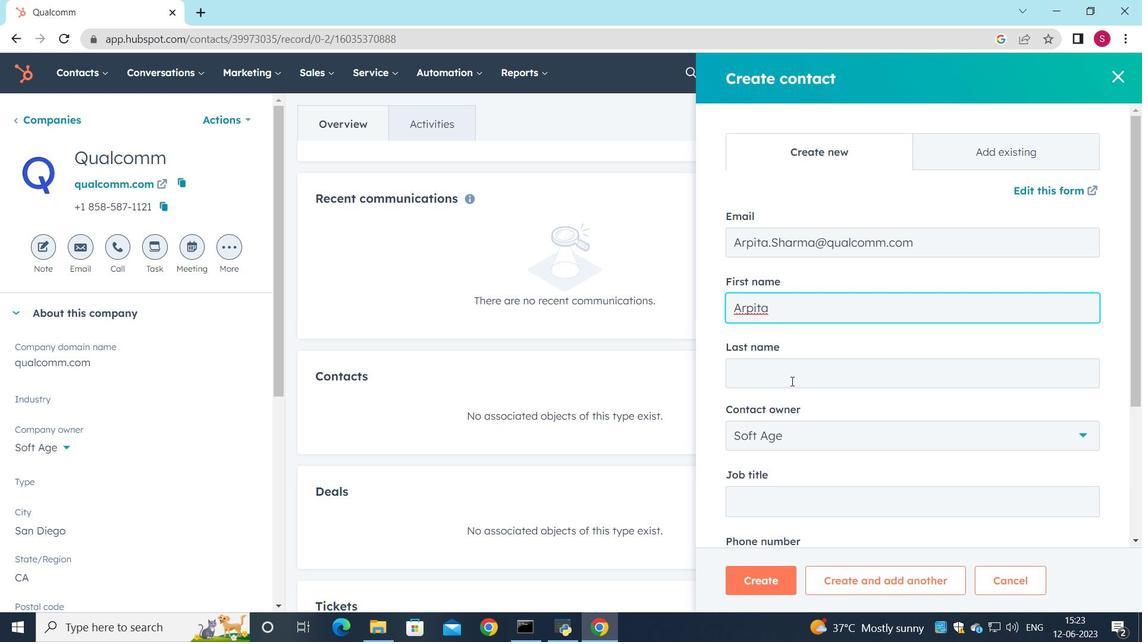 
Action: Mouse pressed left at (791, 378)
Screenshot: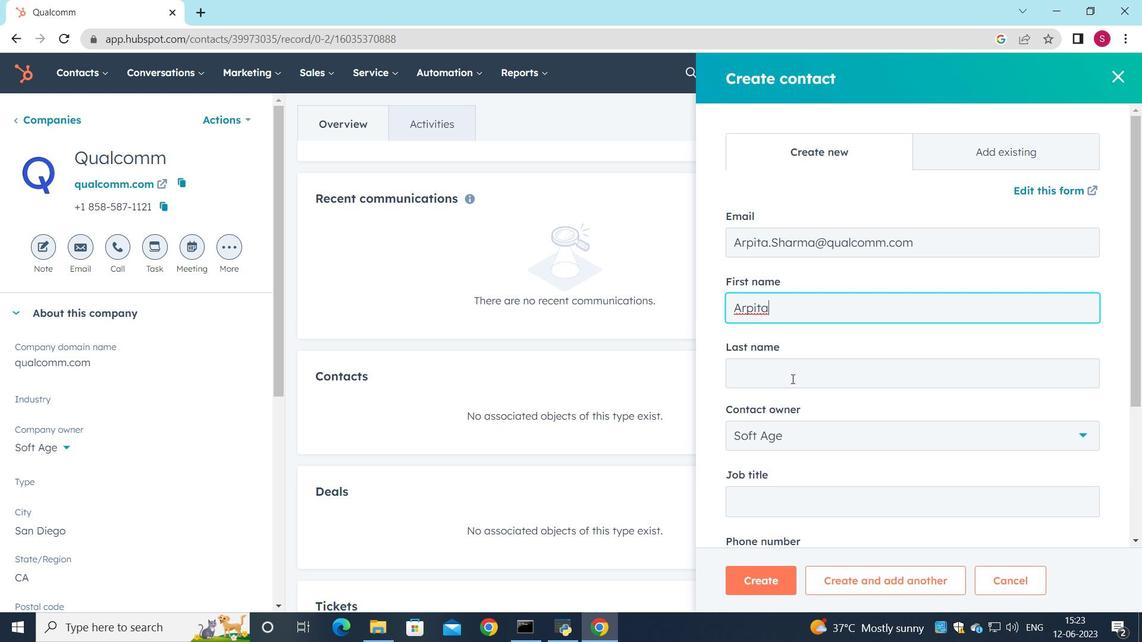
Action: Key pressed <Key.shift>Sharma
Screenshot: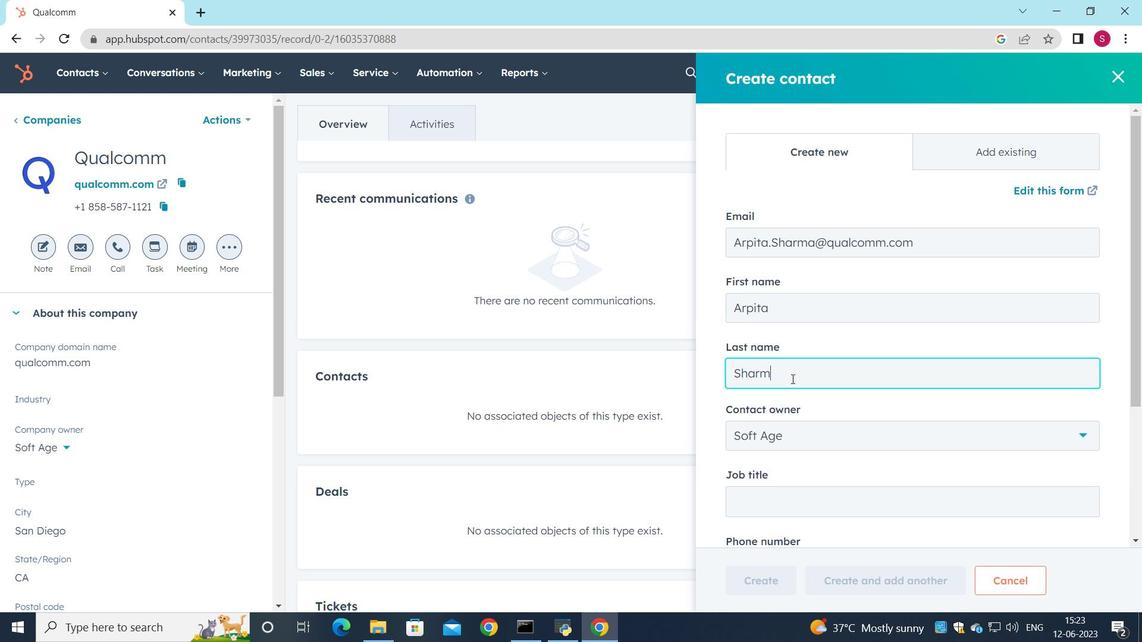 
Action: Mouse moved to (847, 333)
Screenshot: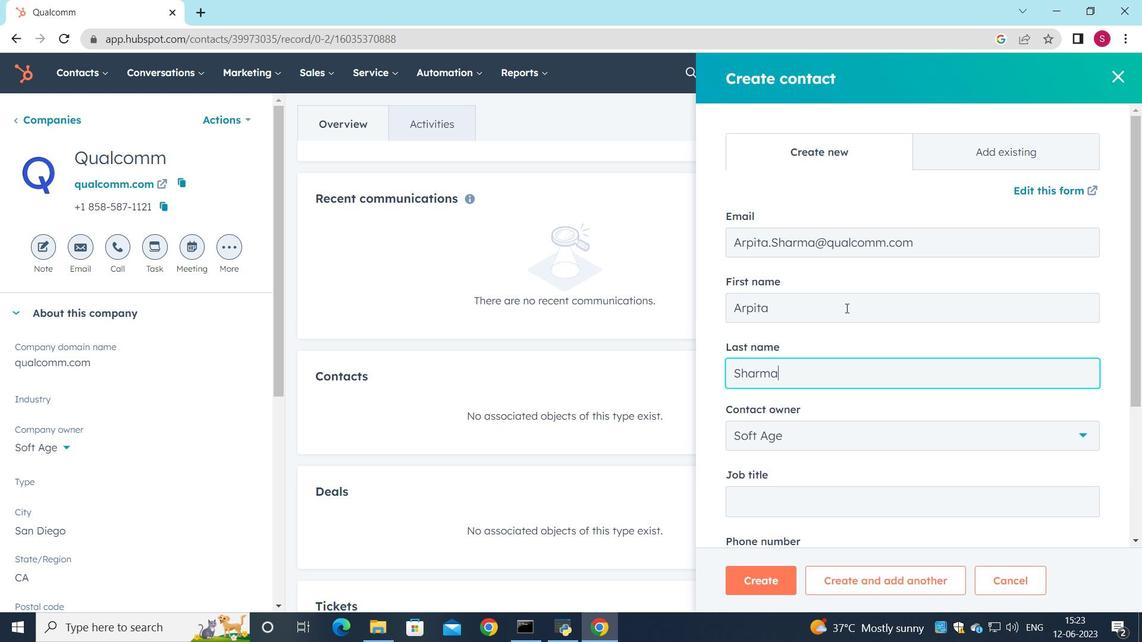 
Action: Mouse scrolled (846, 331) with delta (0, 0)
Screenshot: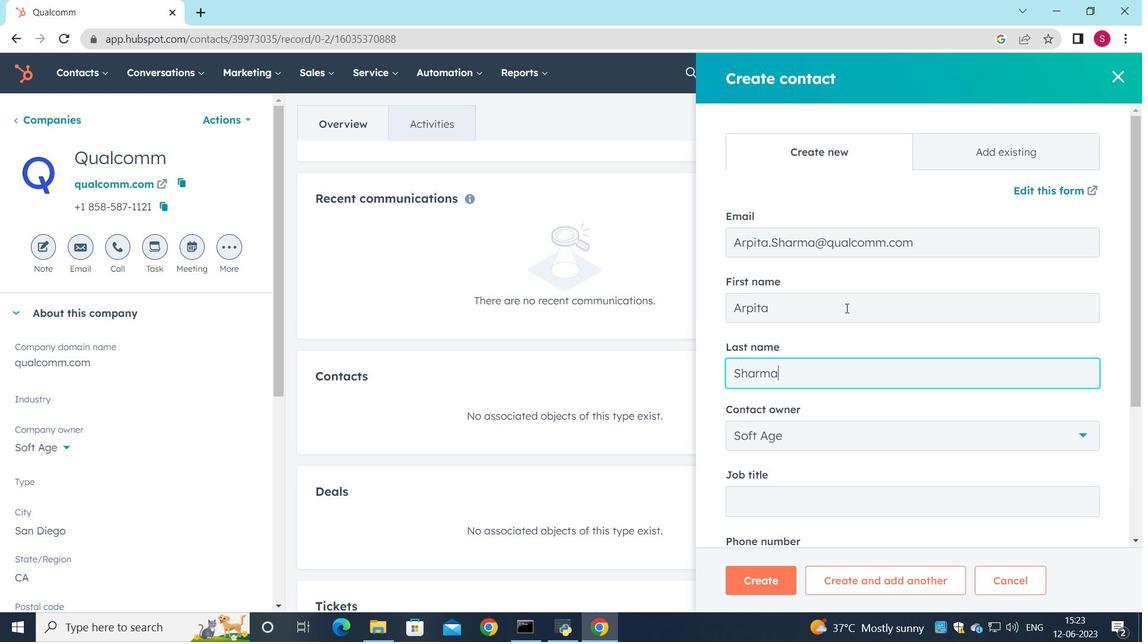 
Action: Mouse moved to (847, 335)
Screenshot: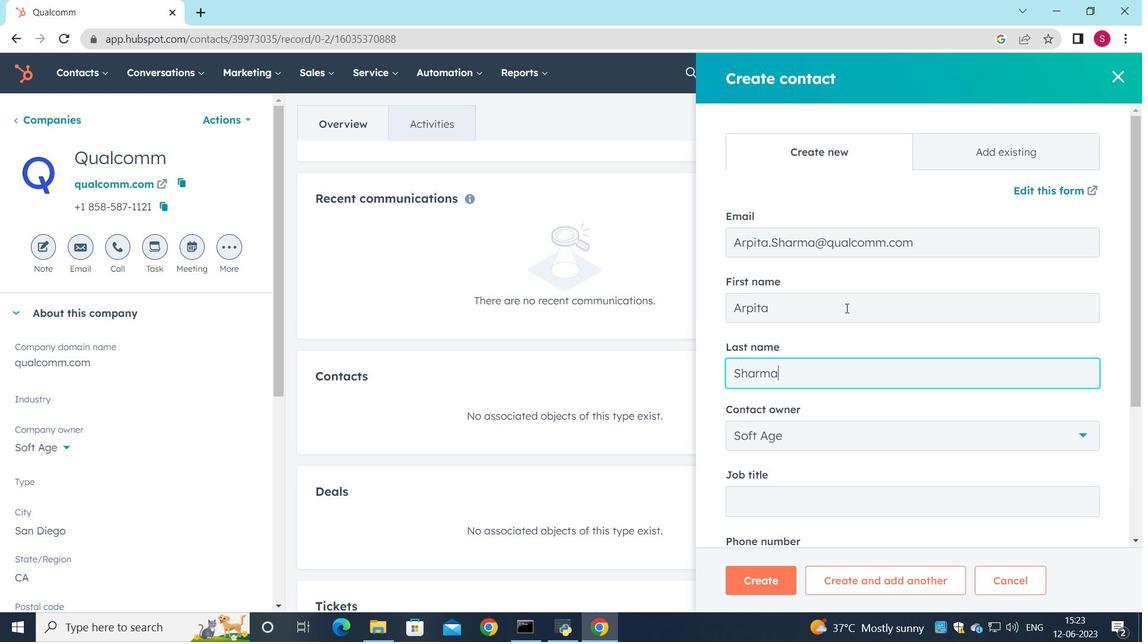 
Action: Mouse scrolled (847, 334) with delta (0, 0)
Screenshot: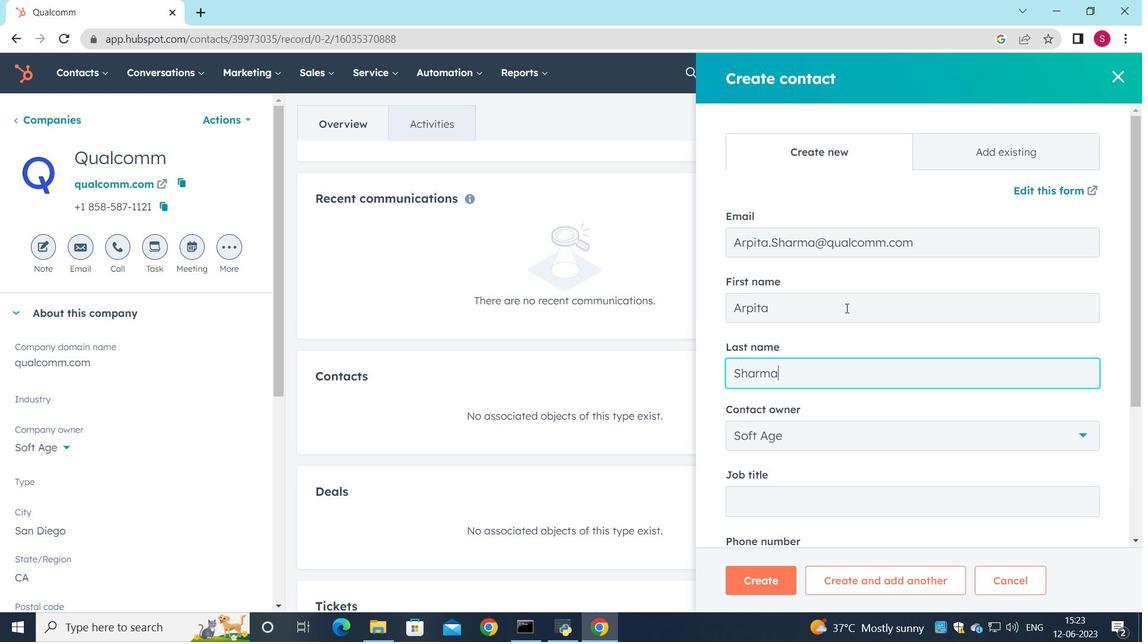 
Action: Mouse scrolled (847, 334) with delta (0, 0)
Screenshot: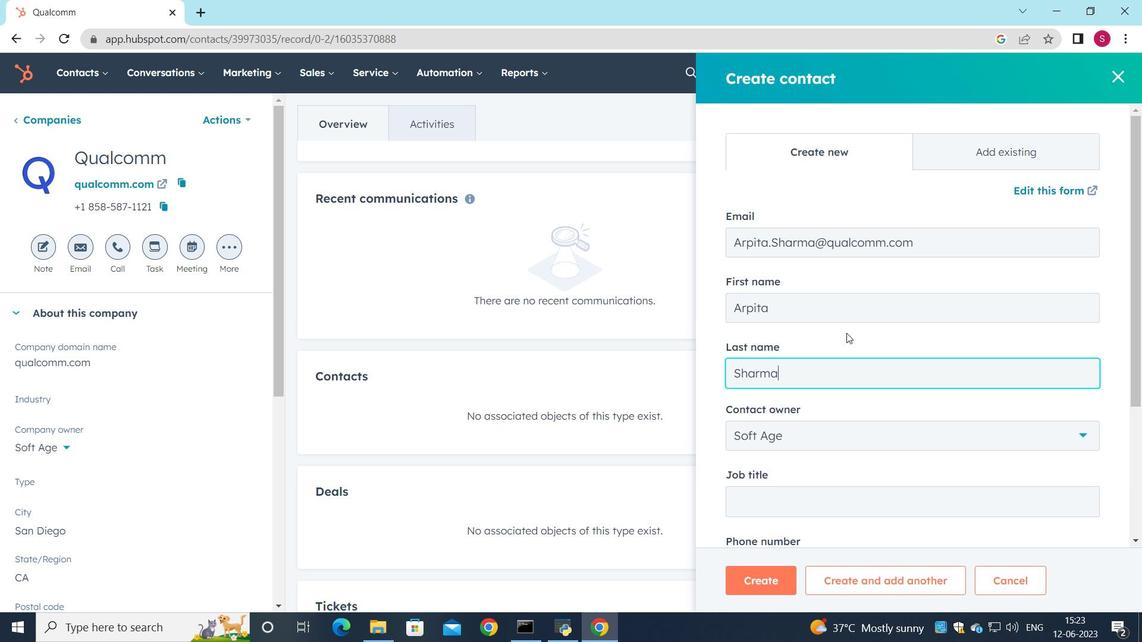
Action: Mouse moved to (845, 303)
Screenshot: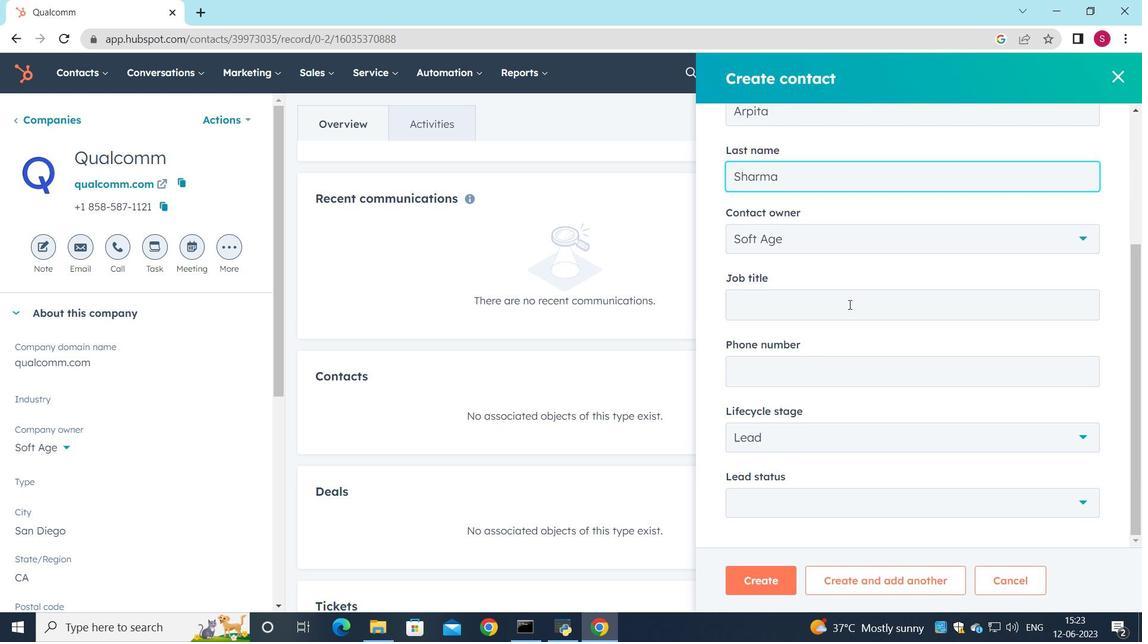
Action: Mouse pressed left at (845, 303)
Screenshot: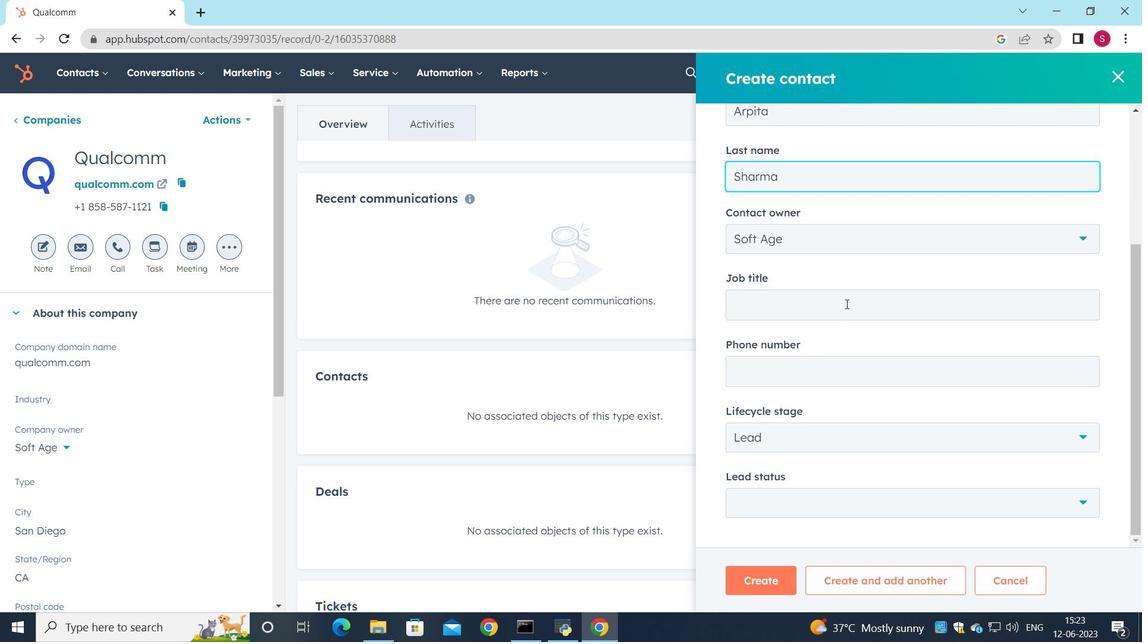 
Action: Key pressed <Key.shift><Key.shift>IT<Key.space><Key.shift><Key.shift><Key.shift><Key.shift><Key.shift><Key.shift><Key.shift><Key.shift><Key.shift><Key.shift><Key.shift>Support<Key.space><Key.shift><Key.shift><Key.shift>Specialist
Screenshot: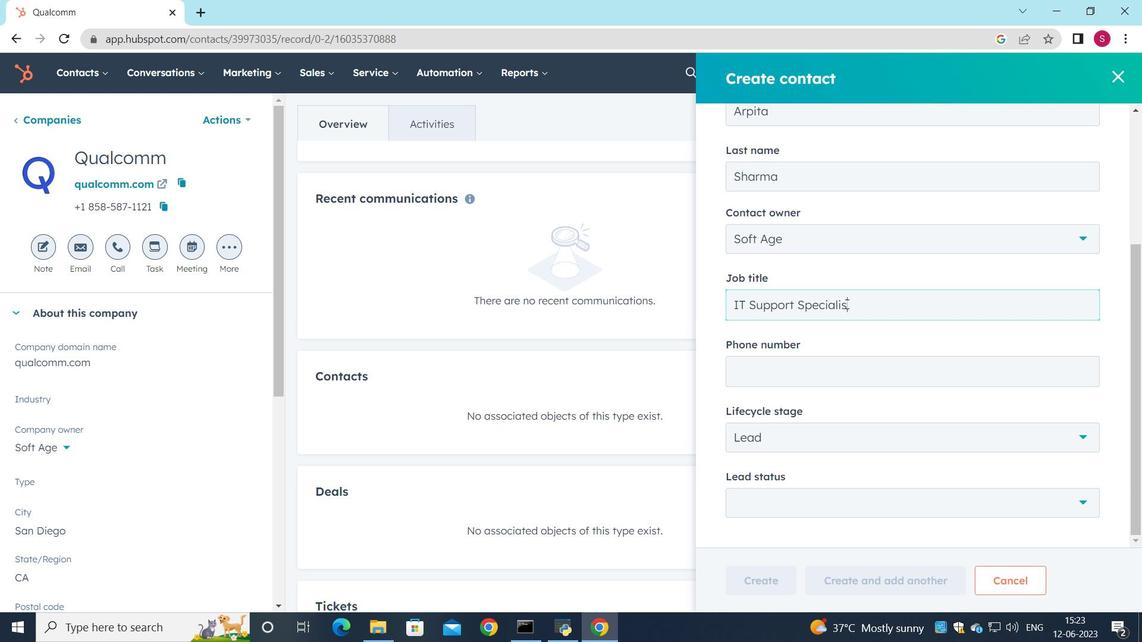 
Action: Mouse moved to (847, 316)
Screenshot: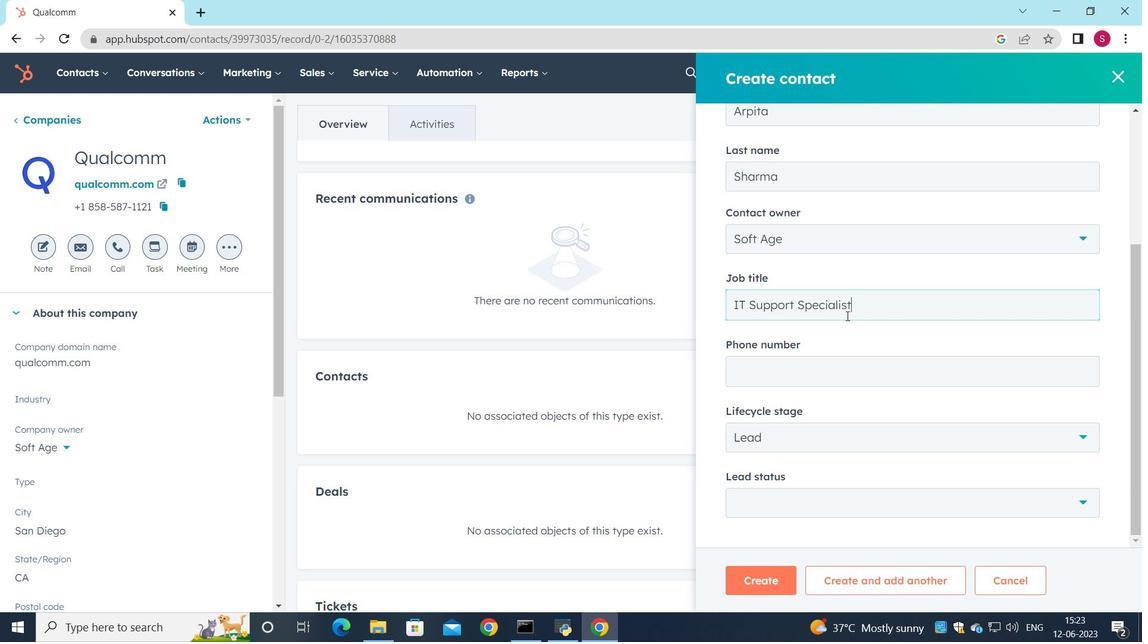 
Action: Mouse scrolled (847, 315) with delta (0, 0)
Screenshot: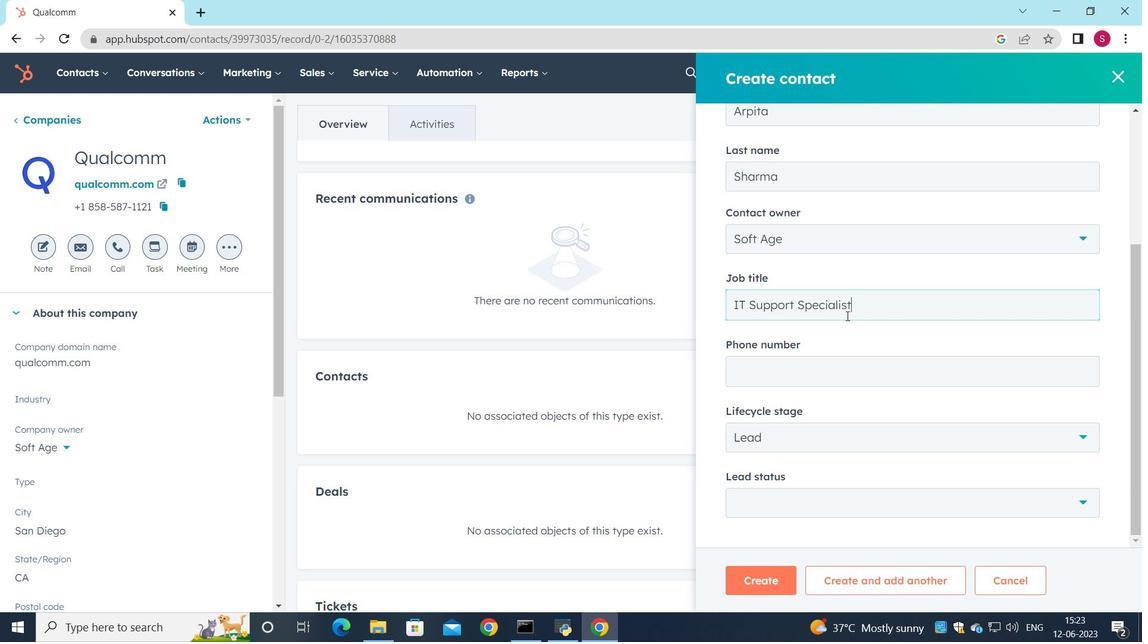 
Action: Mouse moved to (828, 364)
Screenshot: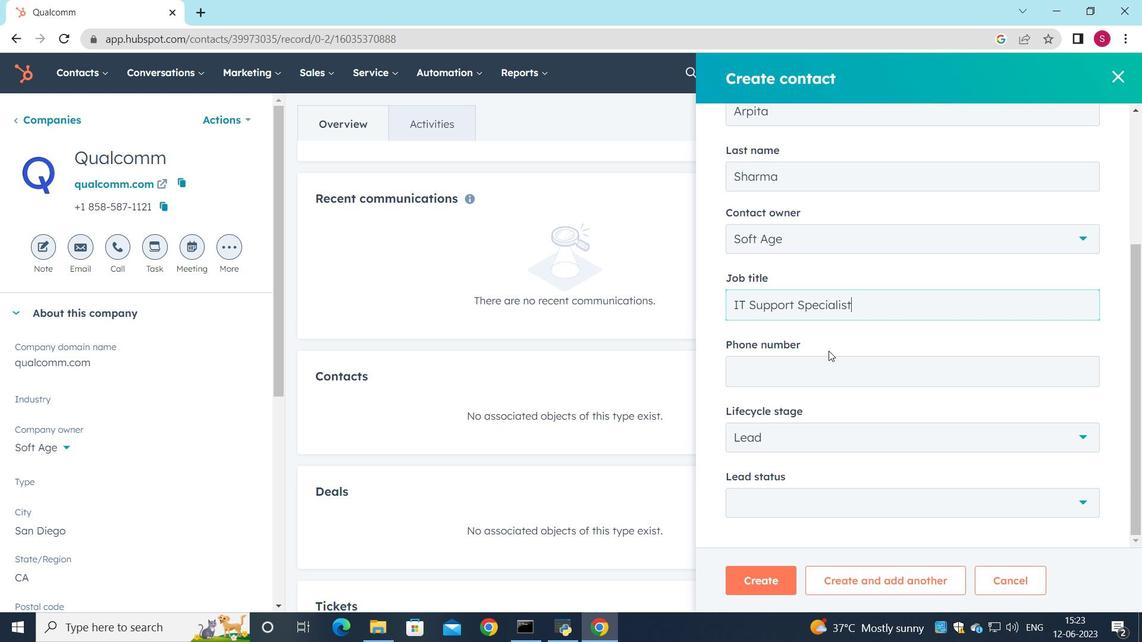 
Action: Mouse pressed left at (828, 364)
Screenshot: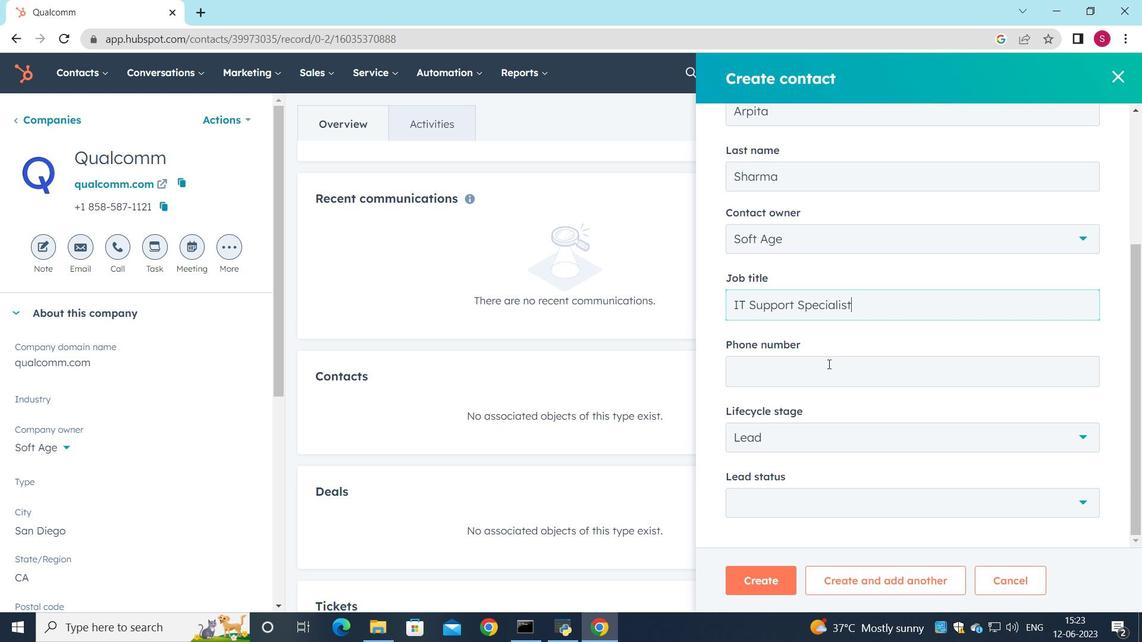 
Action: Mouse moved to (885, 109)
Screenshot: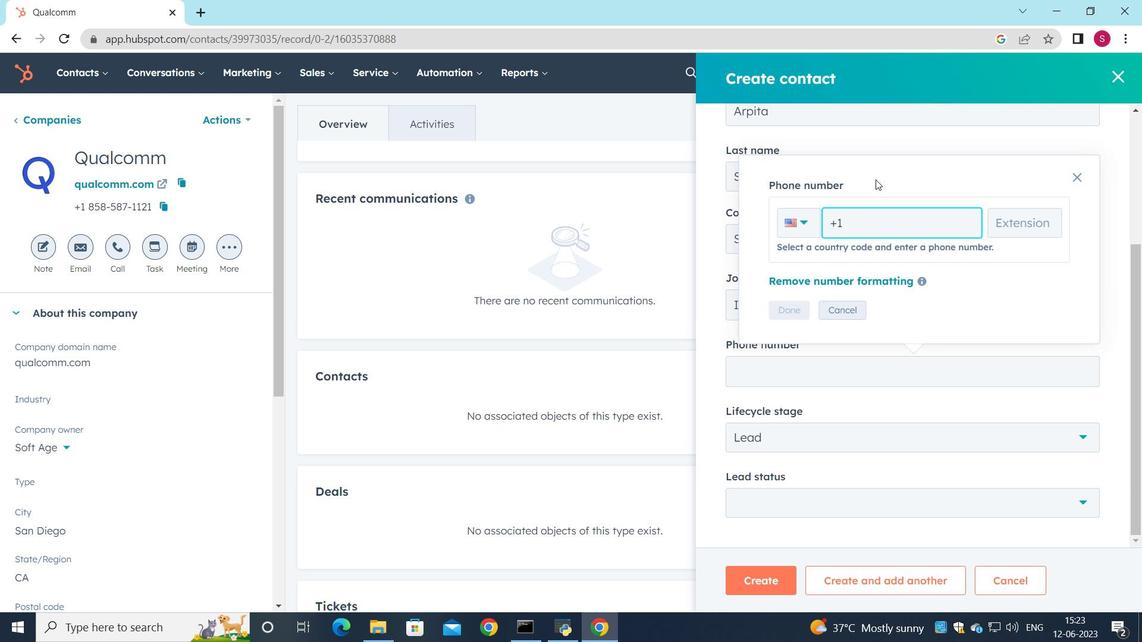 
Action: Key pressed 7025553456
Screenshot: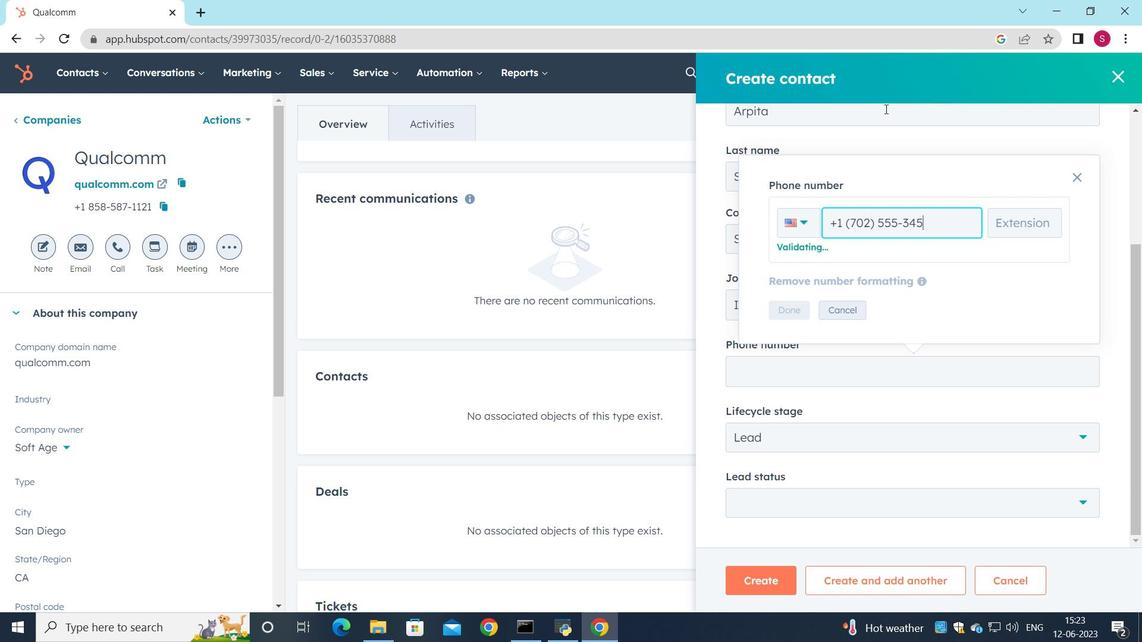 
Action: Mouse moved to (791, 315)
Screenshot: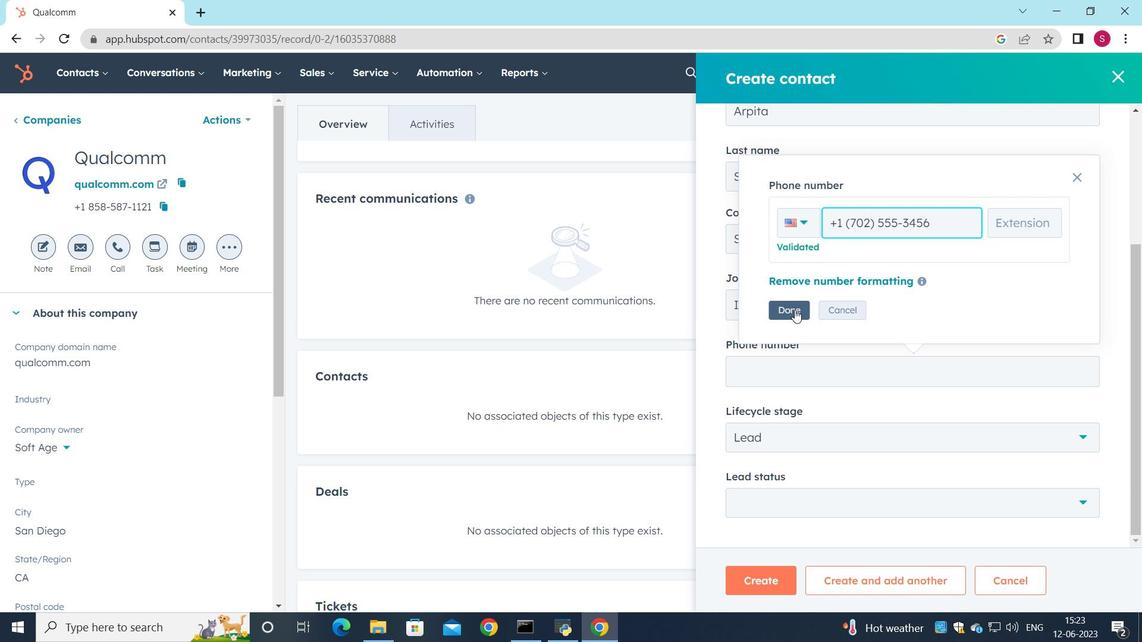 
Action: Mouse pressed left at (791, 315)
Screenshot: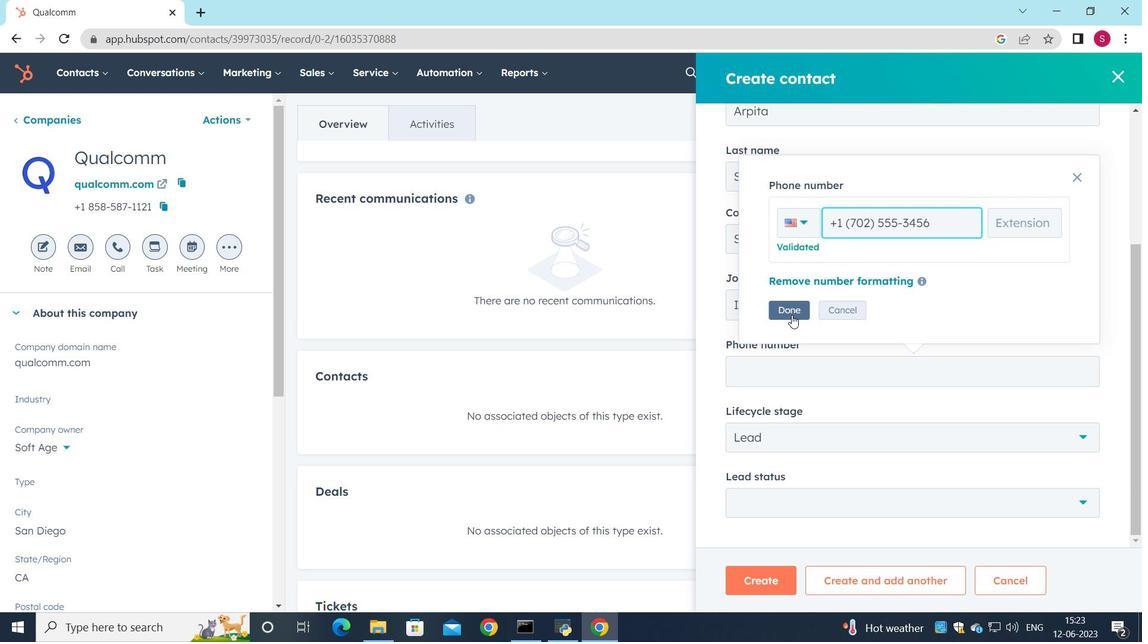 
Action: Mouse moved to (1074, 433)
Screenshot: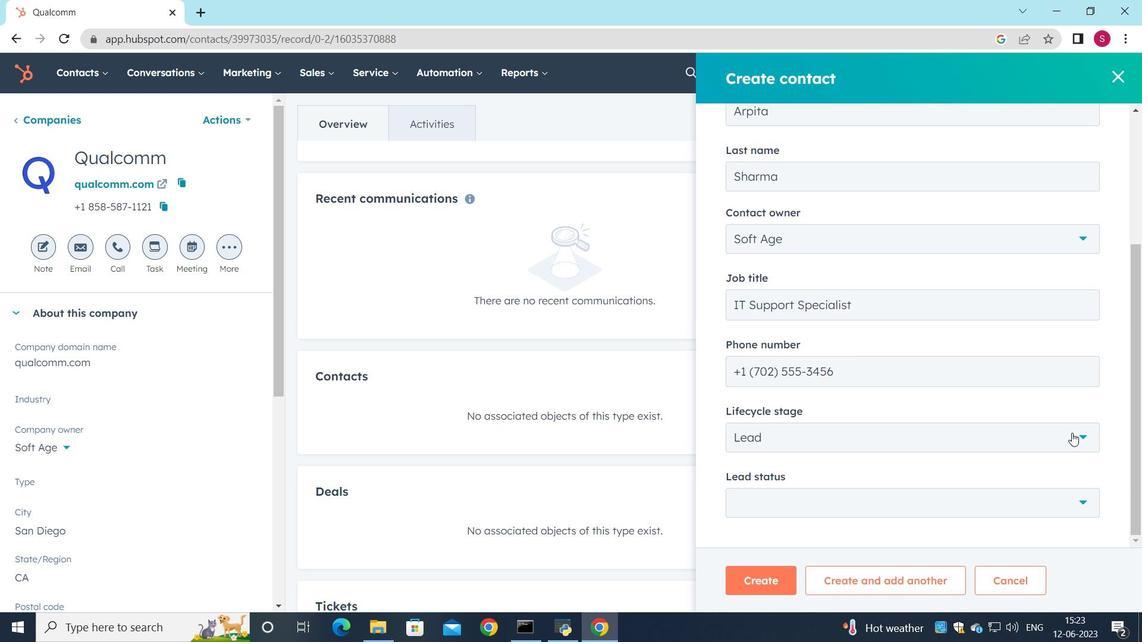 
Action: Mouse pressed left at (1074, 433)
Screenshot: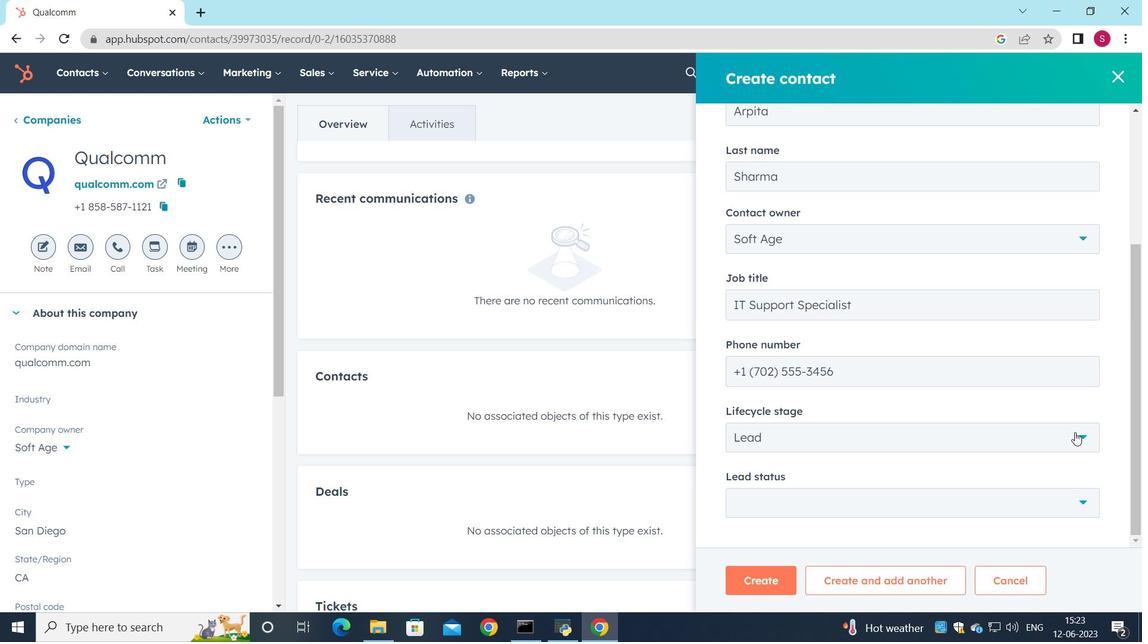 
Action: Mouse moved to (845, 289)
Screenshot: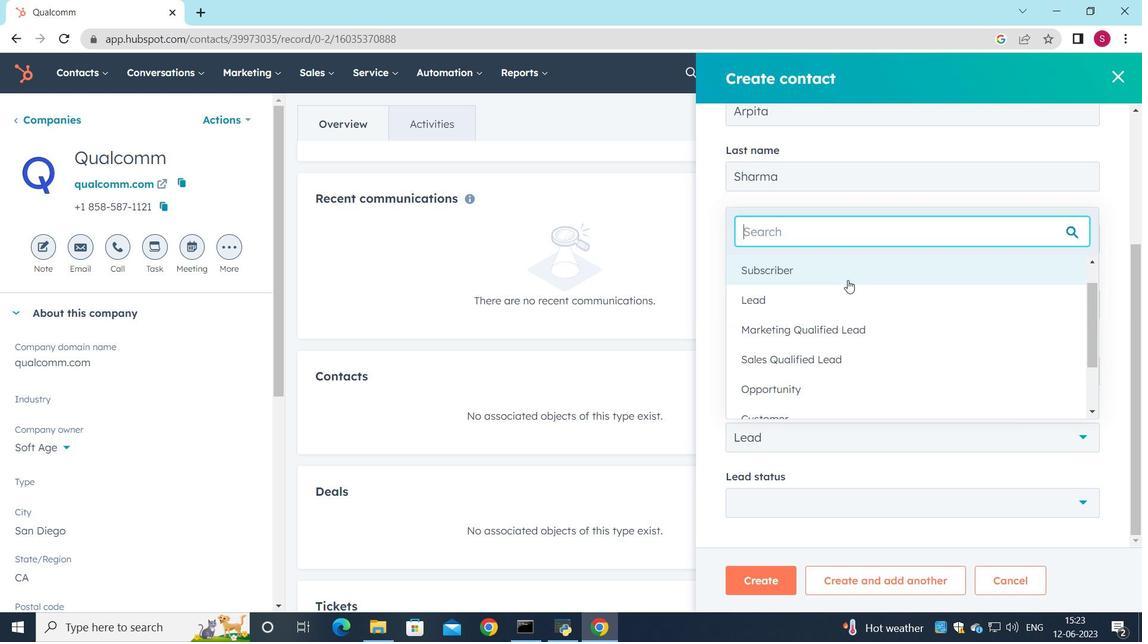 
Action: Mouse pressed left at (845, 289)
Screenshot: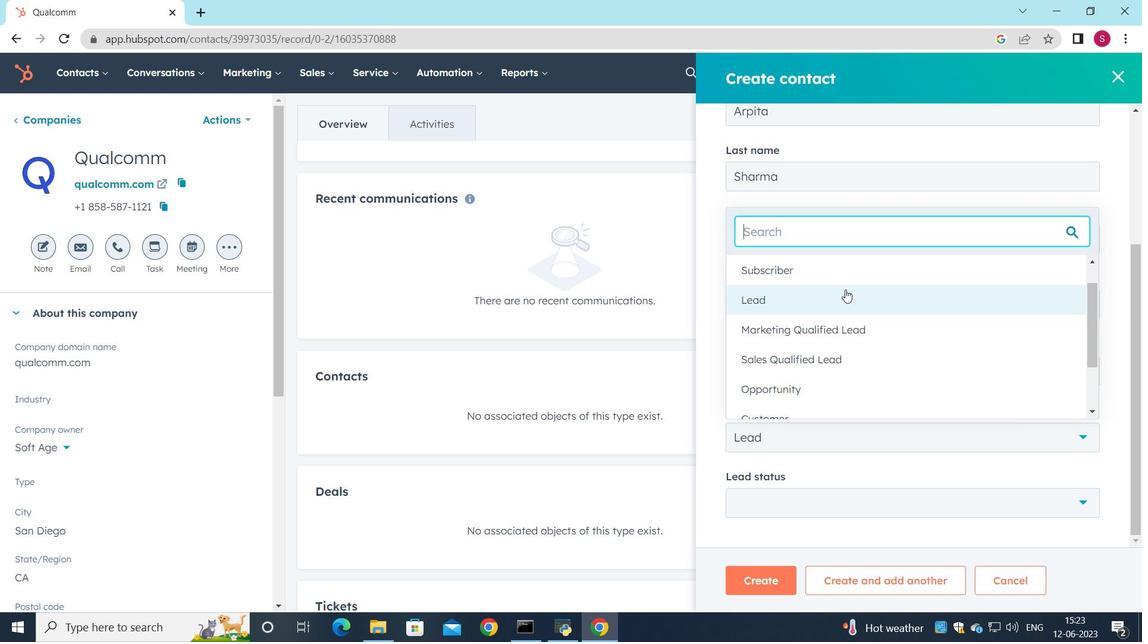 
Action: Mouse moved to (1066, 497)
Screenshot: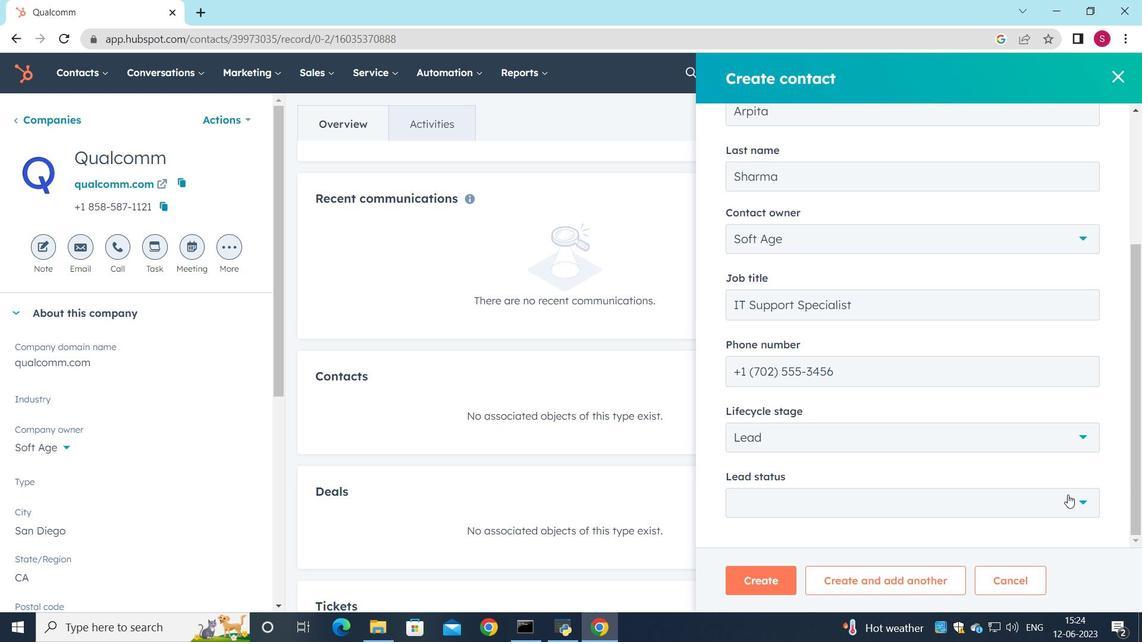 
Action: Mouse pressed left at (1066, 497)
Screenshot: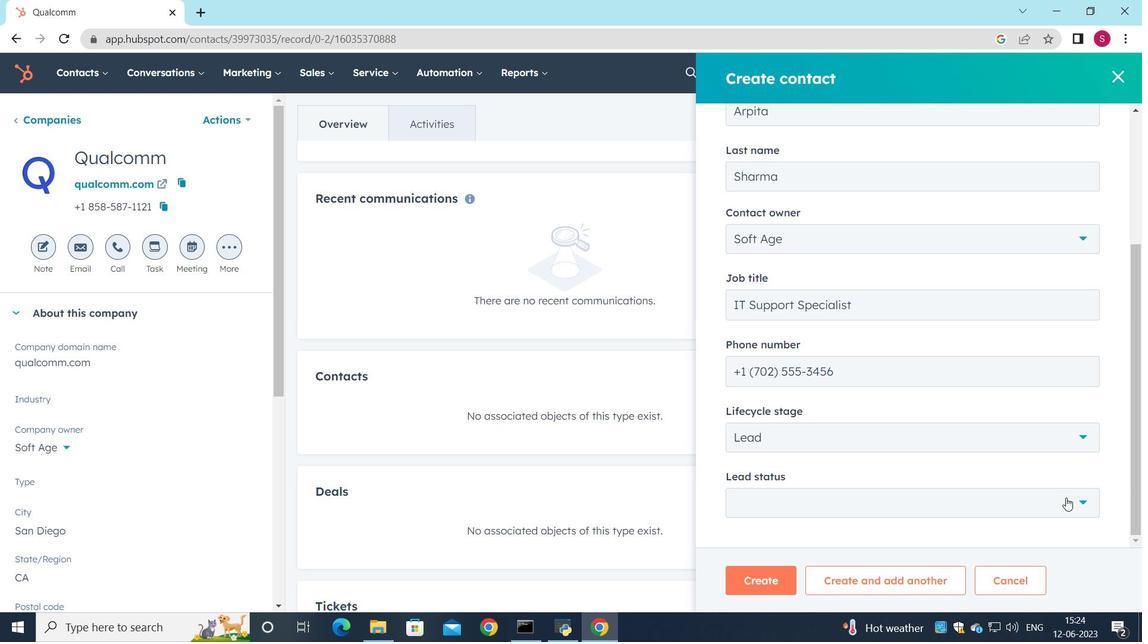 
Action: Mouse moved to (829, 417)
Screenshot: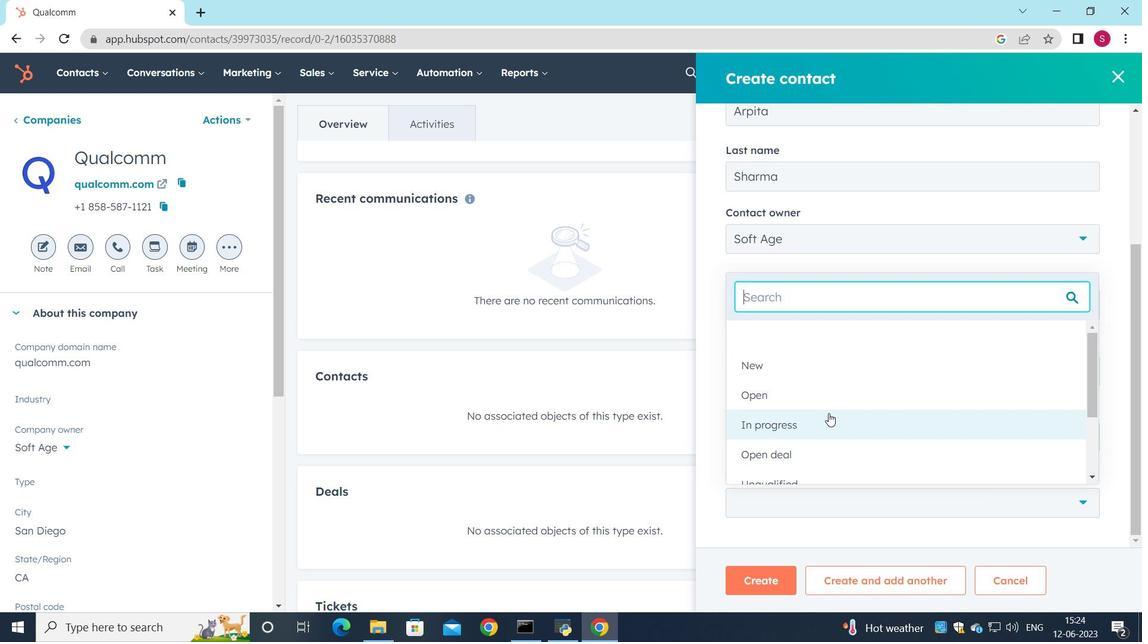 
Action: Mouse pressed left at (829, 417)
Screenshot: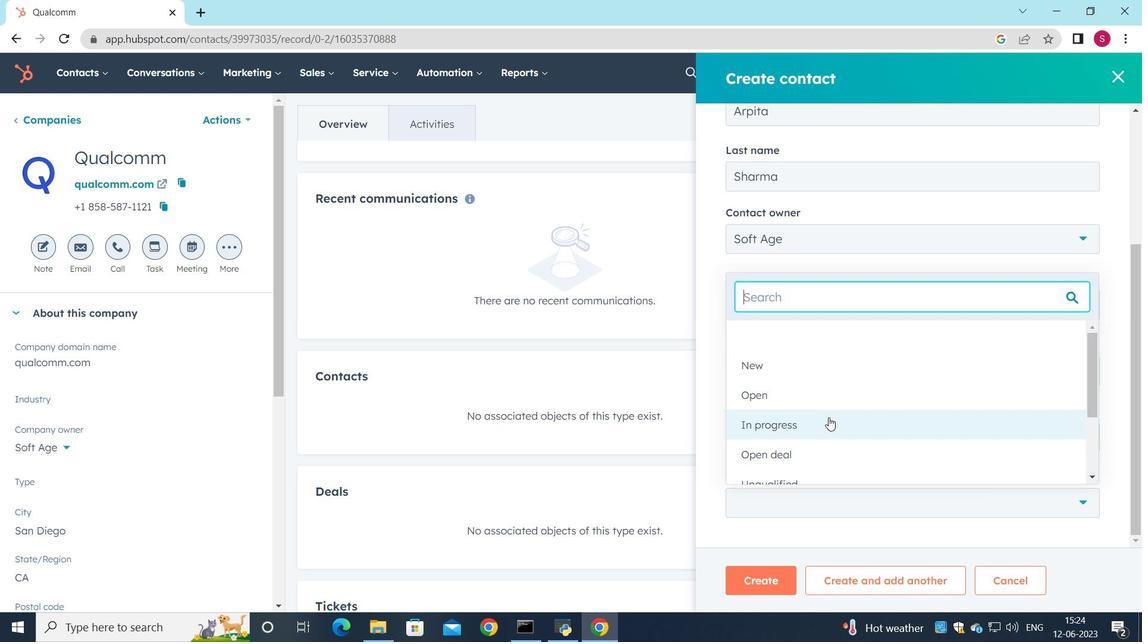 
Action: Mouse moved to (778, 516)
Screenshot: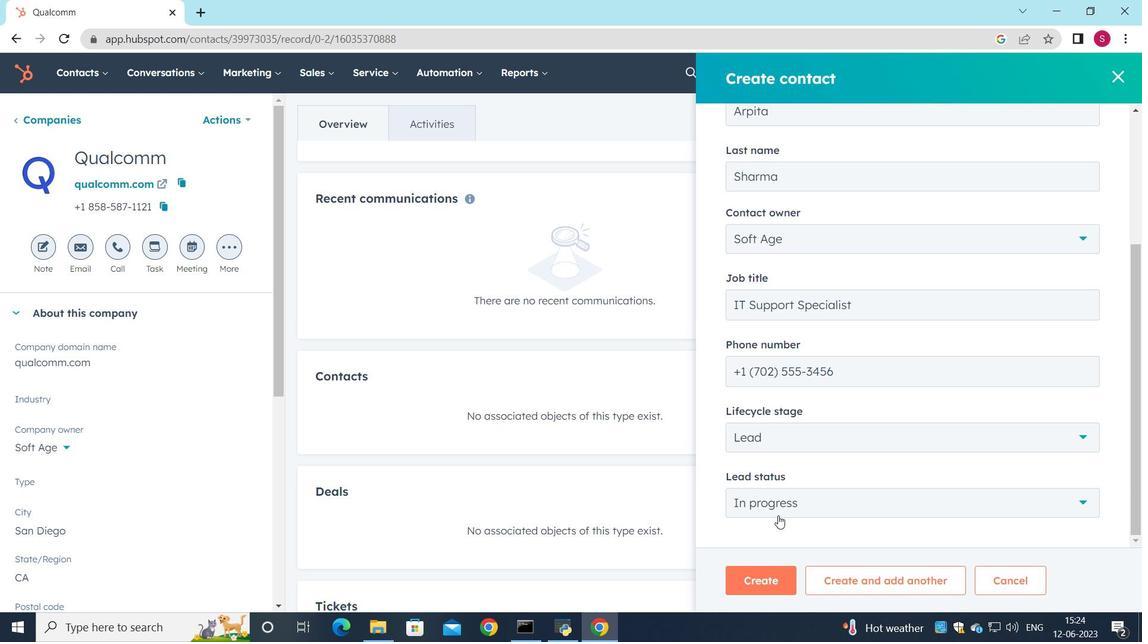 
Action: Mouse scrolled (778, 515) with delta (0, 0)
Screenshot: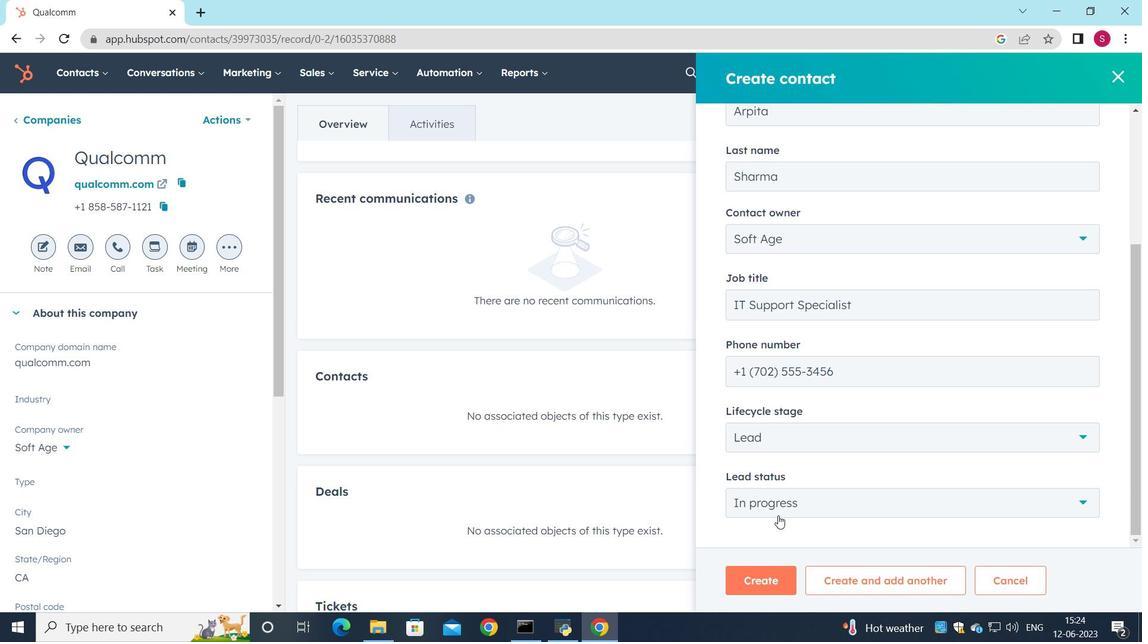 
Action: Mouse moved to (753, 583)
Screenshot: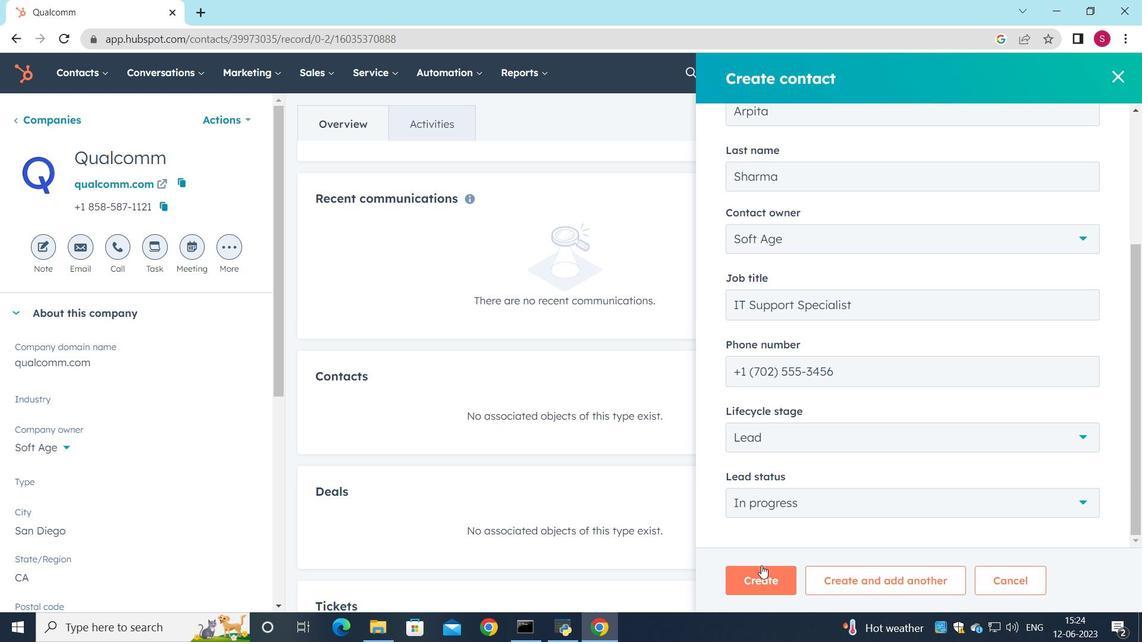 
Action: Mouse pressed left at (753, 583)
Screenshot: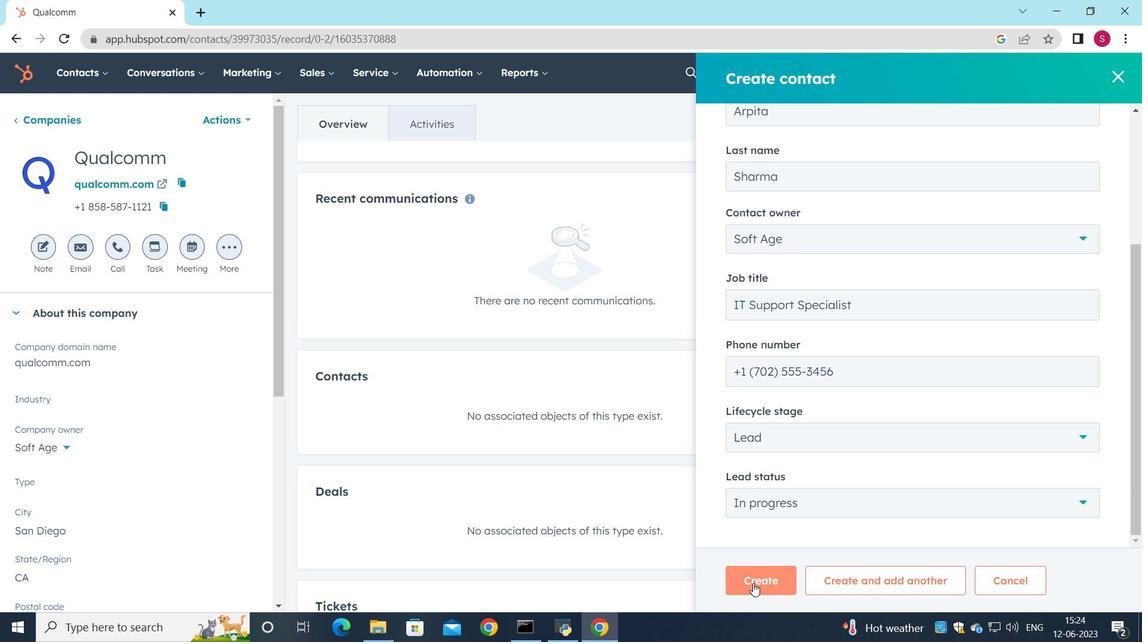 
Action: Mouse moved to (398, 174)
Screenshot: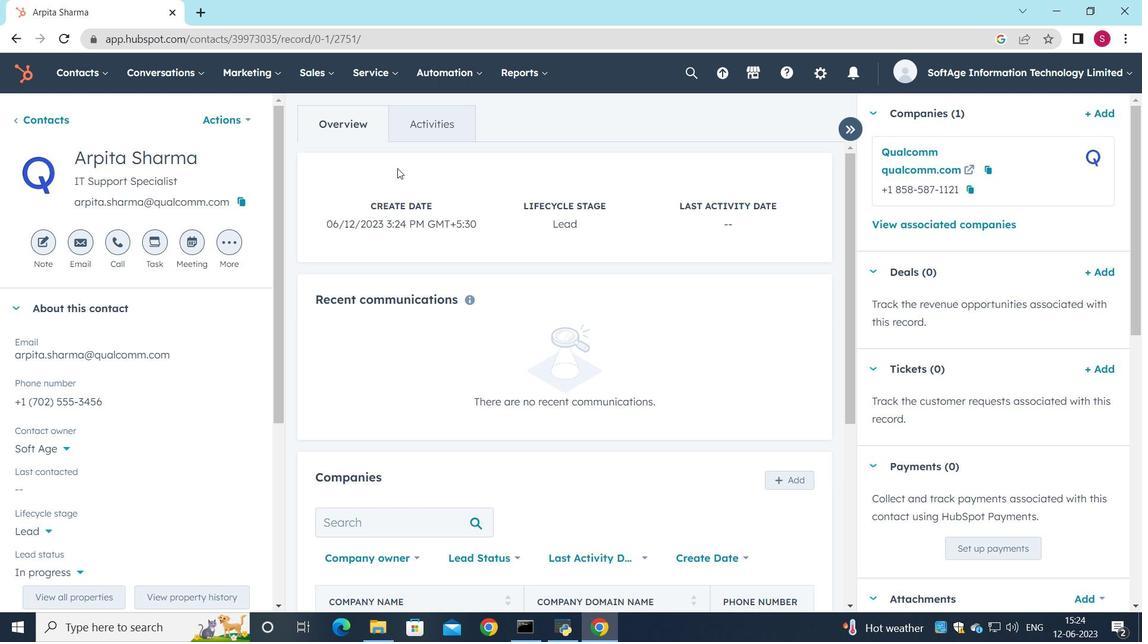 
Action: Mouse scrolled (398, 174) with delta (0, 0)
Screenshot: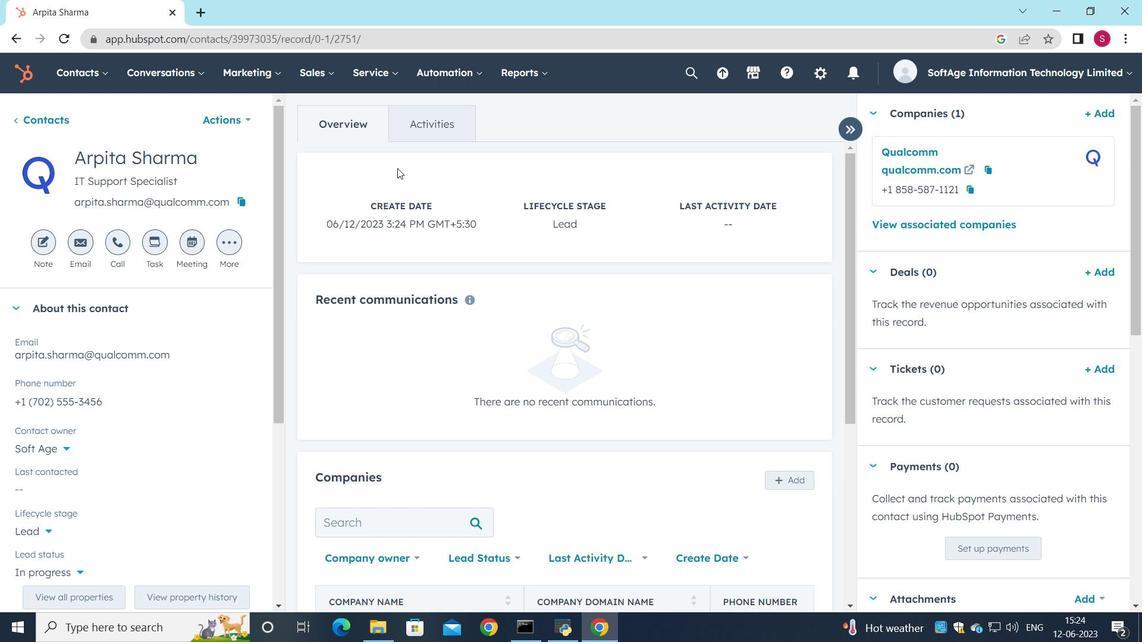
Action: Mouse moved to (403, 178)
Screenshot: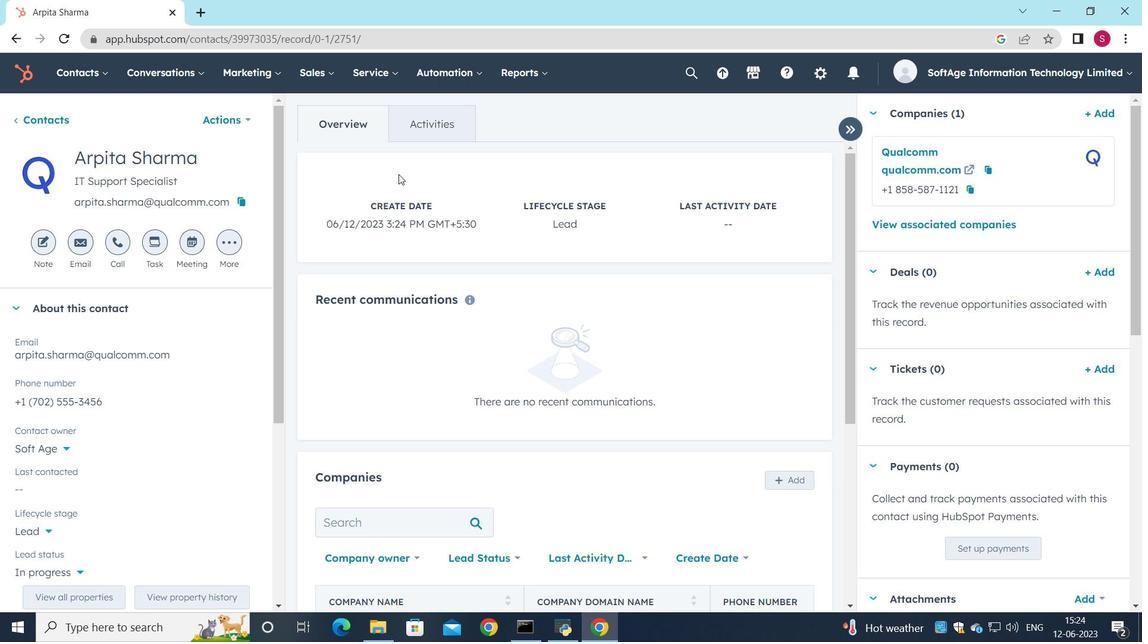 
Action: Mouse scrolled (403, 177) with delta (0, 0)
Screenshot: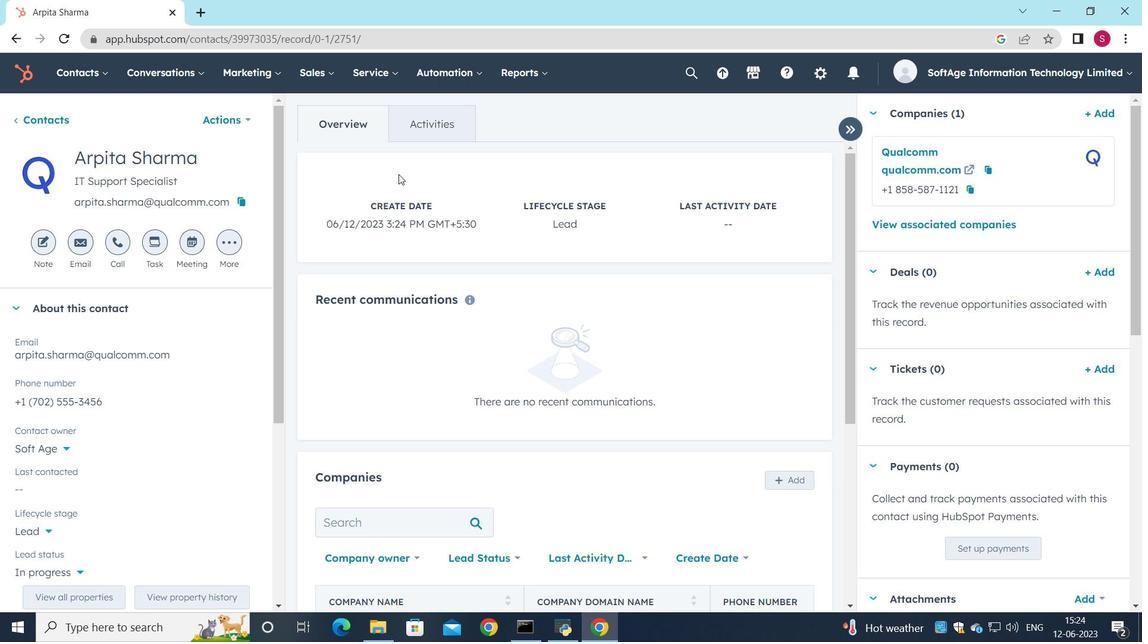 
Action: Mouse moved to (408, 180)
Screenshot: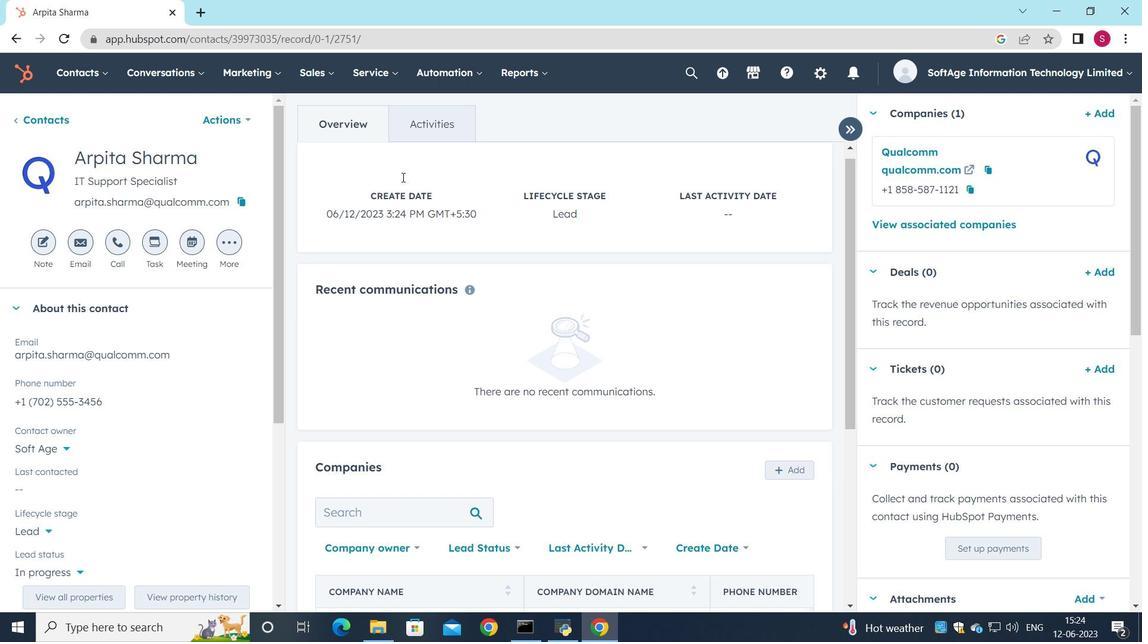 
Action: Mouse scrolled (408, 179) with delta (0, 0)
Screenshot: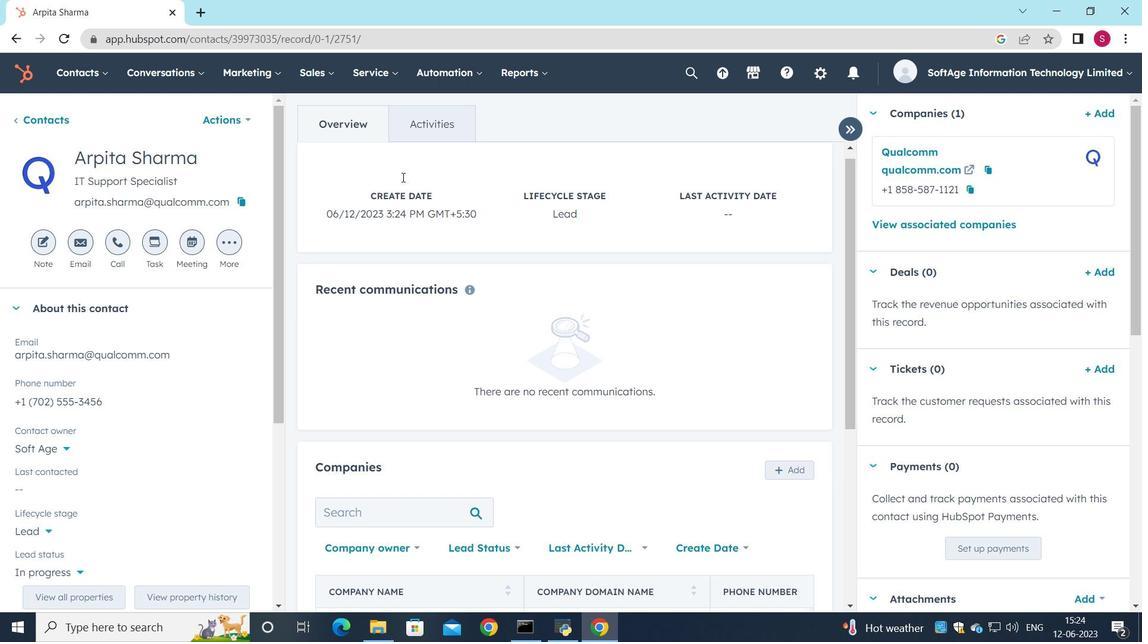 
Action: Mouse moved to (421, 184)
Screenshot: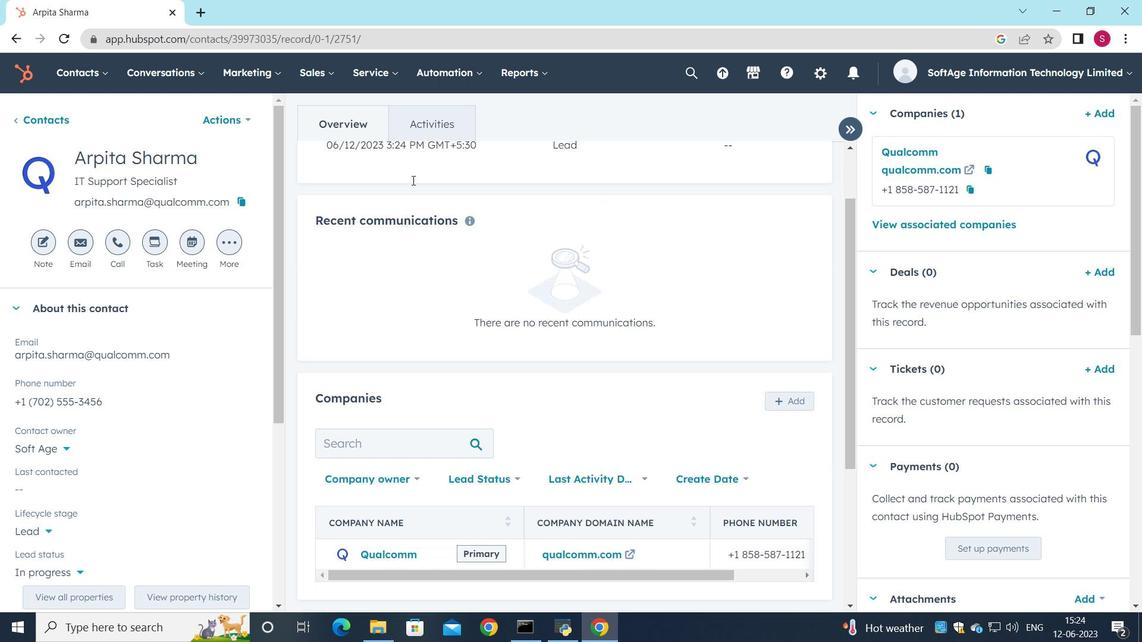 
Action: Mouse scrolled (421, 183) with delta (0, 0)
Screenshot: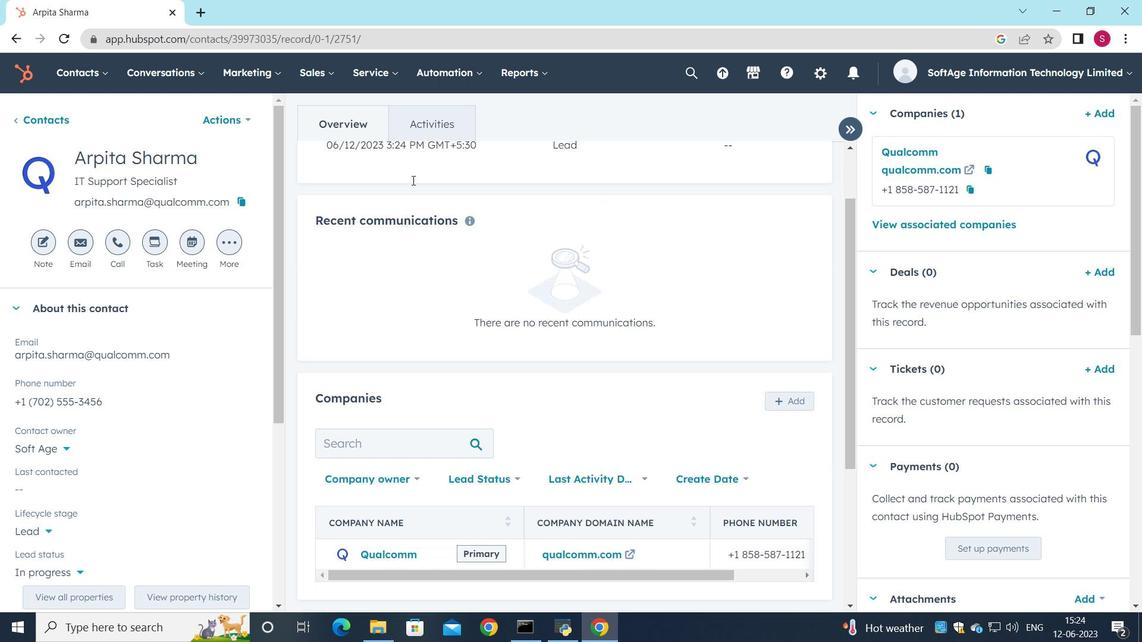 
Action: Mouse moved to (446, 142)
Screenshot: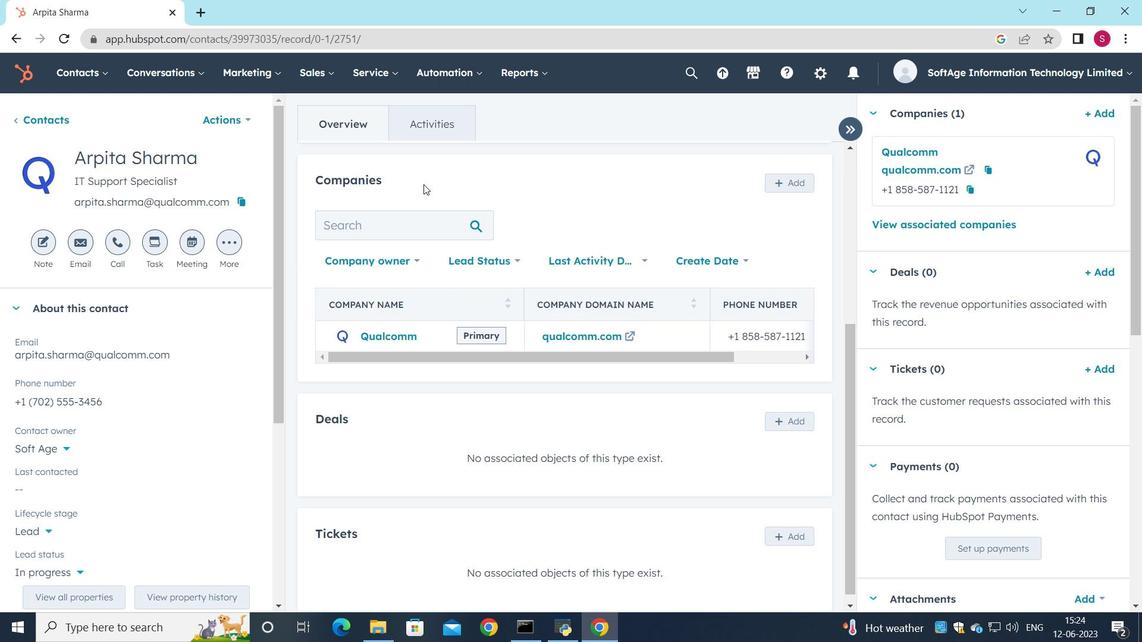 
